 Task: Find a one-way flight from Brunswick to Evansville for 9 passengers in economy class on May 3rd, with a price limit of ₹500,000 and departure between 6:00 AM and 12:00 AM.
Action: Mouse moved to (328, 304)
Screenshot: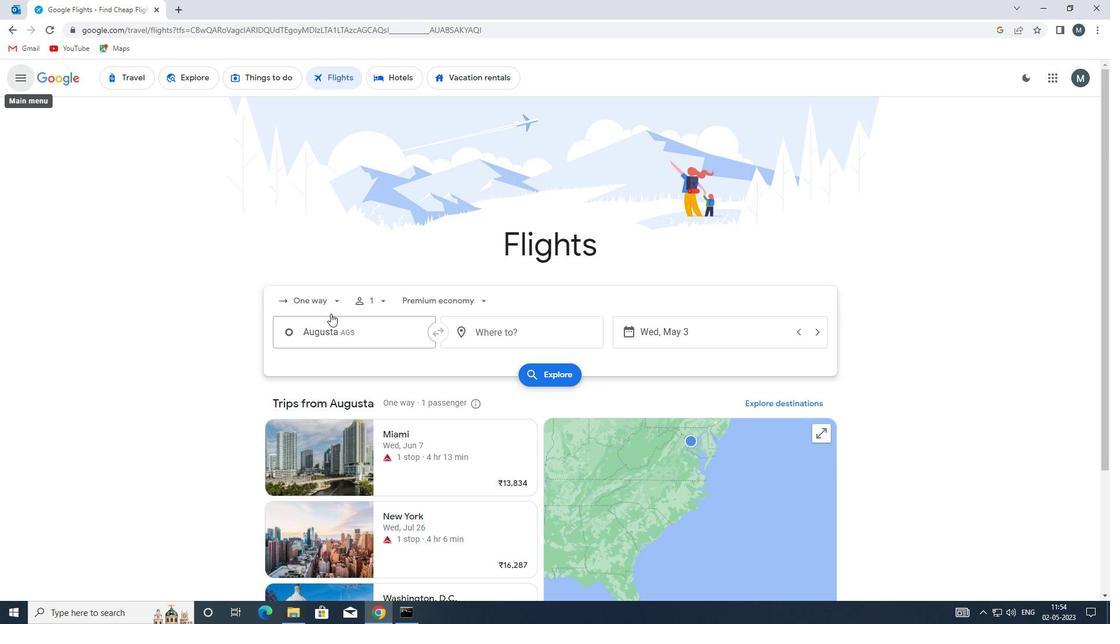 
Action: Mouse pressed left at (328, 304)
Screenshot: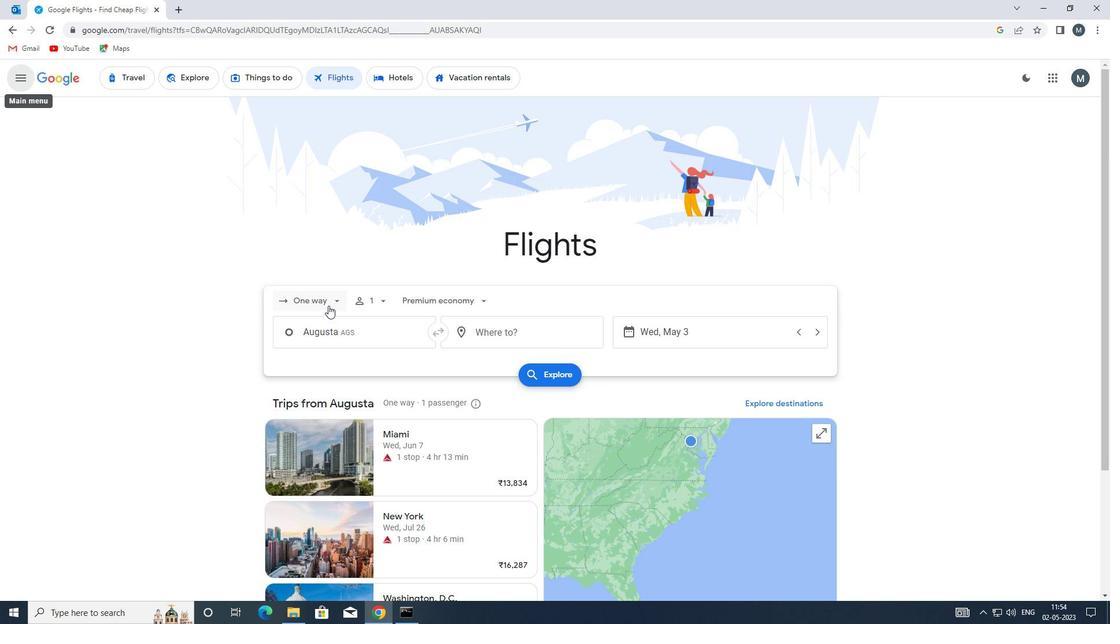 
Action: Mouse moved to (336, 357)
Screenshot: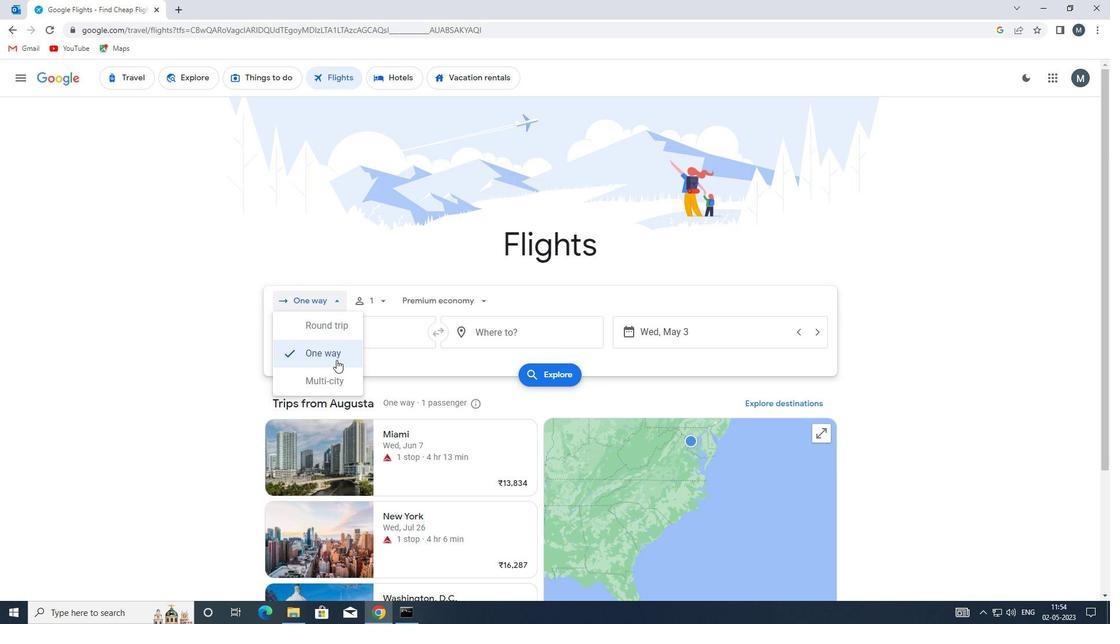 
Action: Mouse pressed left at (336, 357)
Screenshot: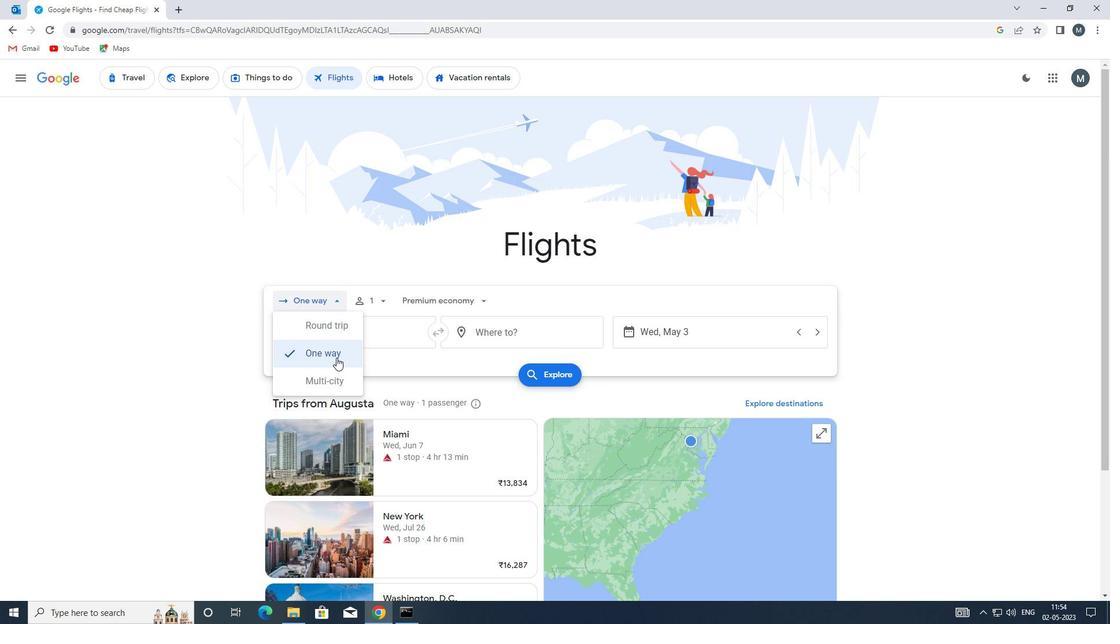 
Action: Mouse moved to (383, 303)
Screenshot: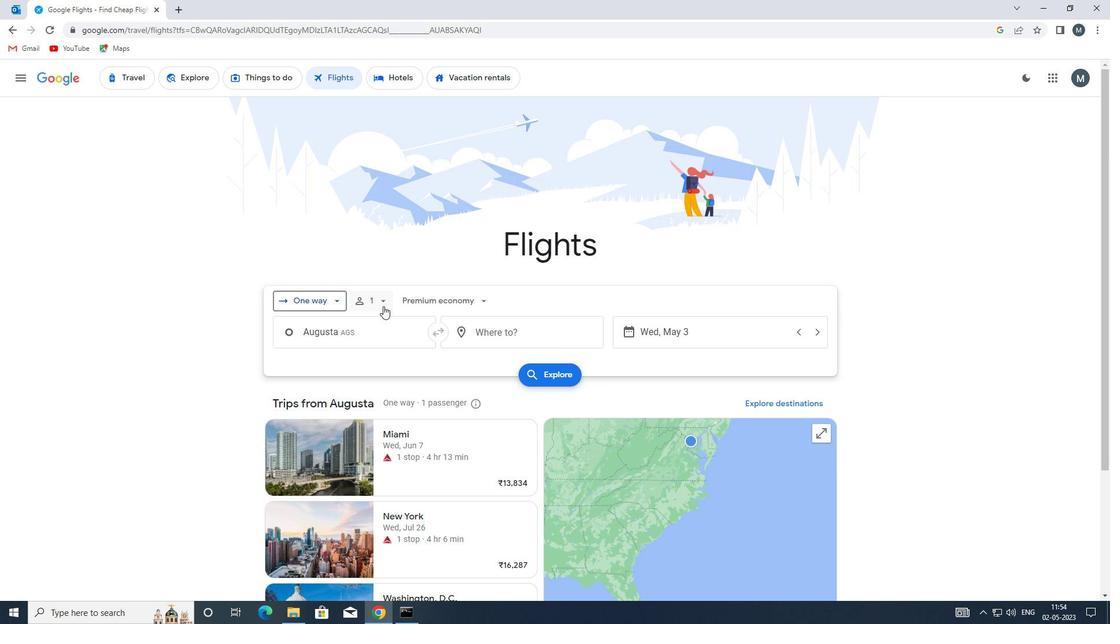 
Action: Mouse pressed left at (383, 303)
Screenshot: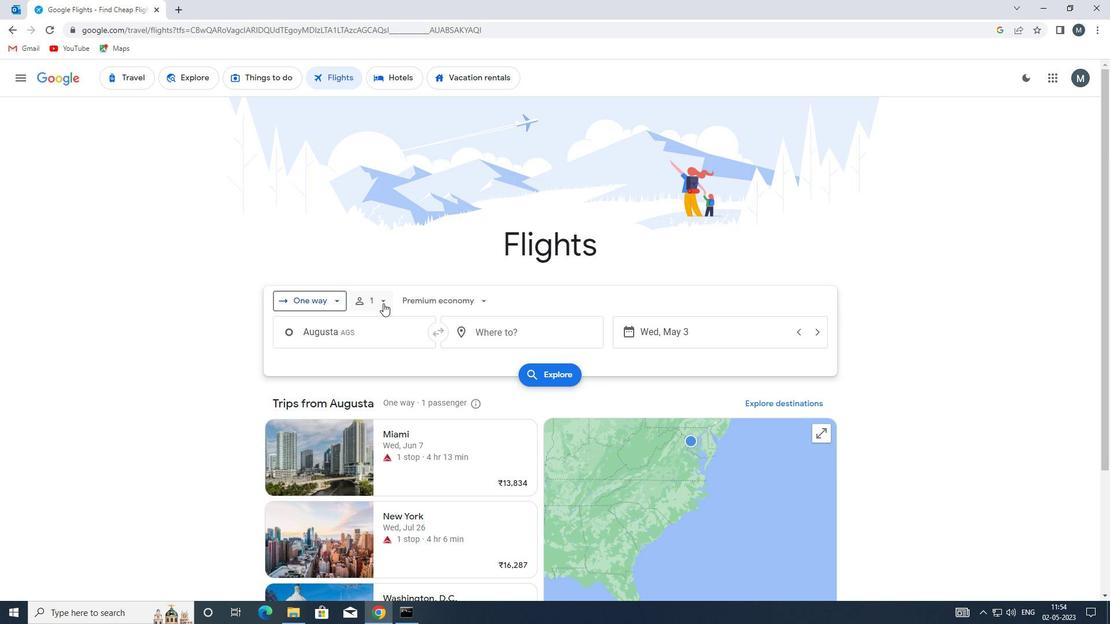 
Action: Mouse moved to (480, 331)
Screenshot: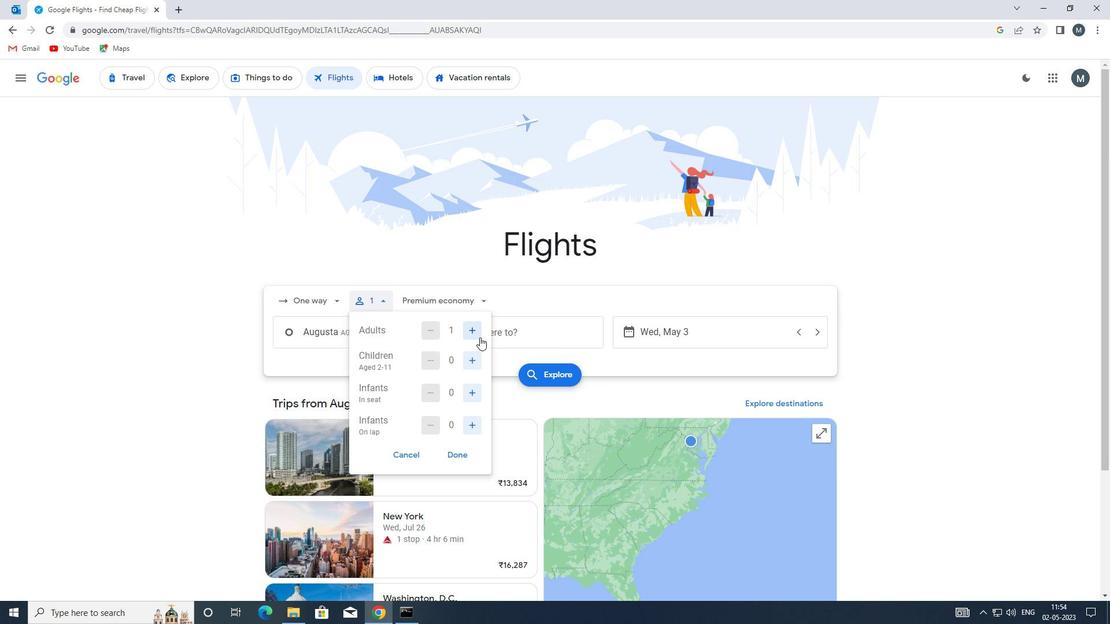 
Action: Mouse pressed left at (480, 331)
Screenshot: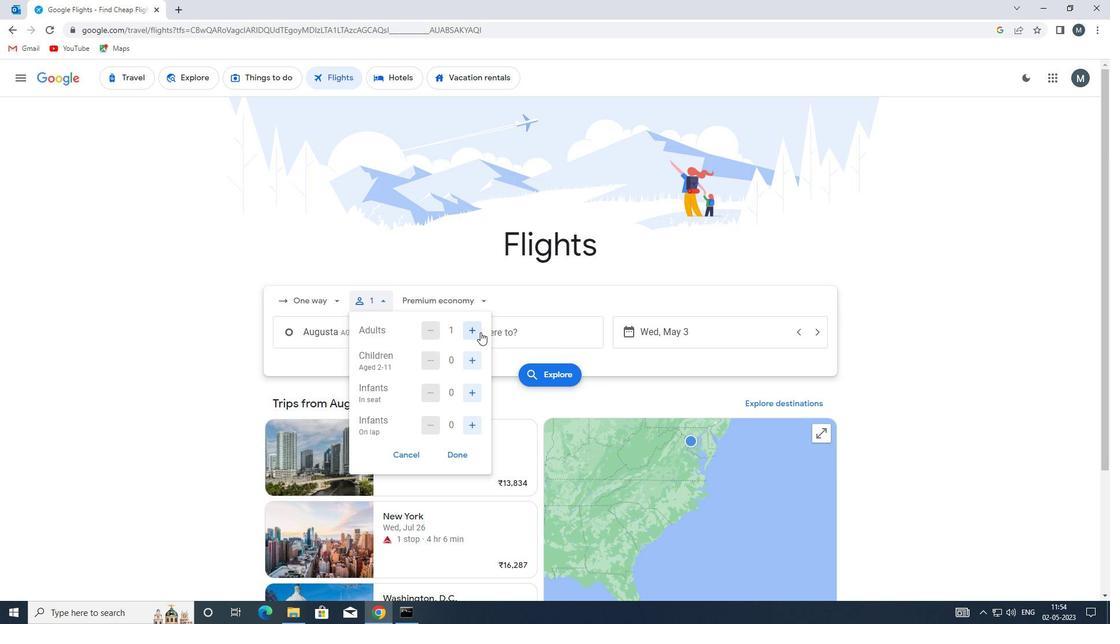 
Action: Mouse pressed left at (480, 331)
Screenshot: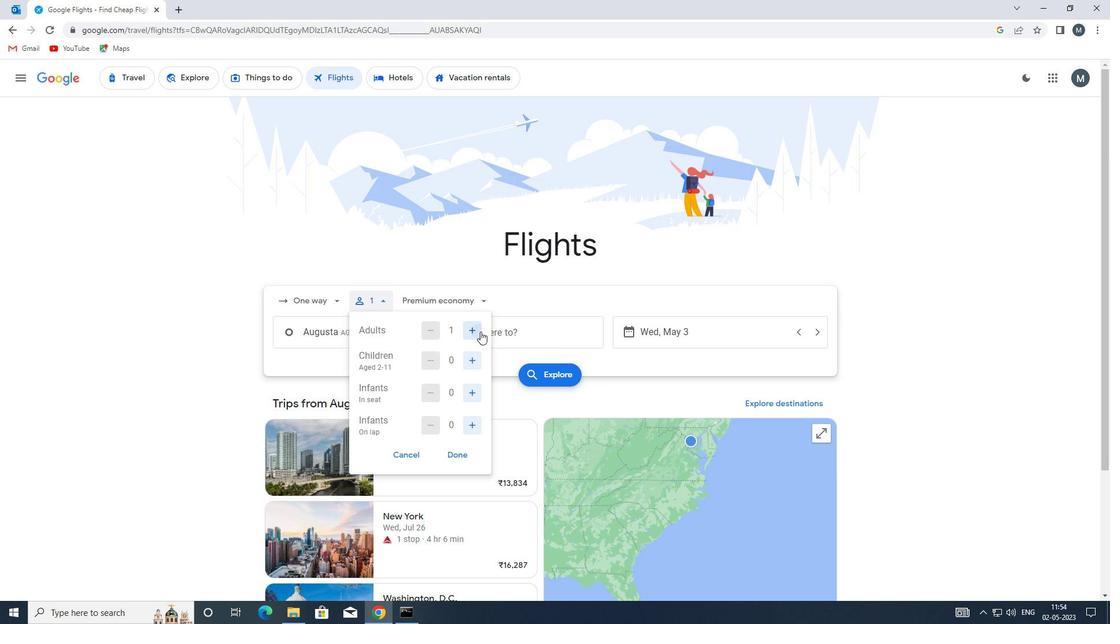 
Action: Mouse pressed left at (480, 331)
Screenshot: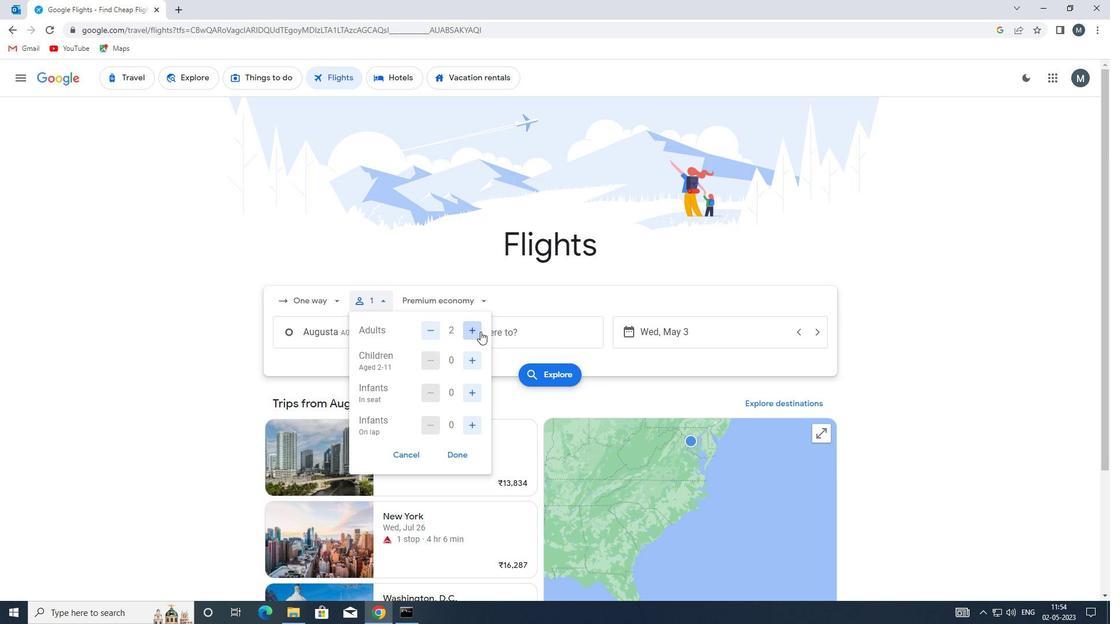 
Action: Mouse moved to (476, 359)
Screenshot: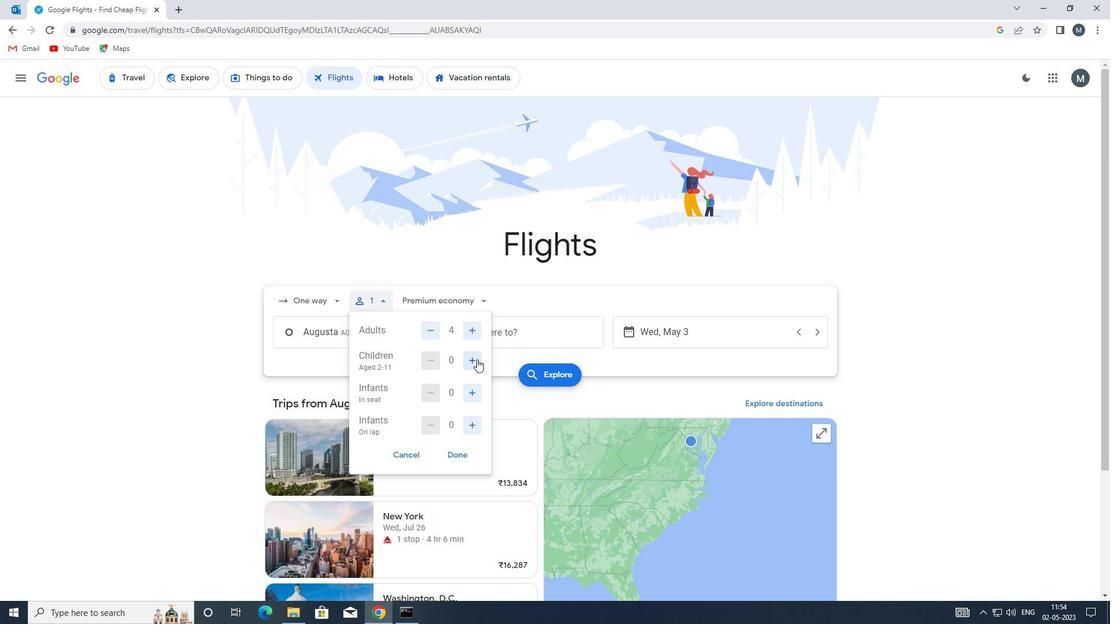 
Action: Mouse pressed left at (476, 359)
Screenshot: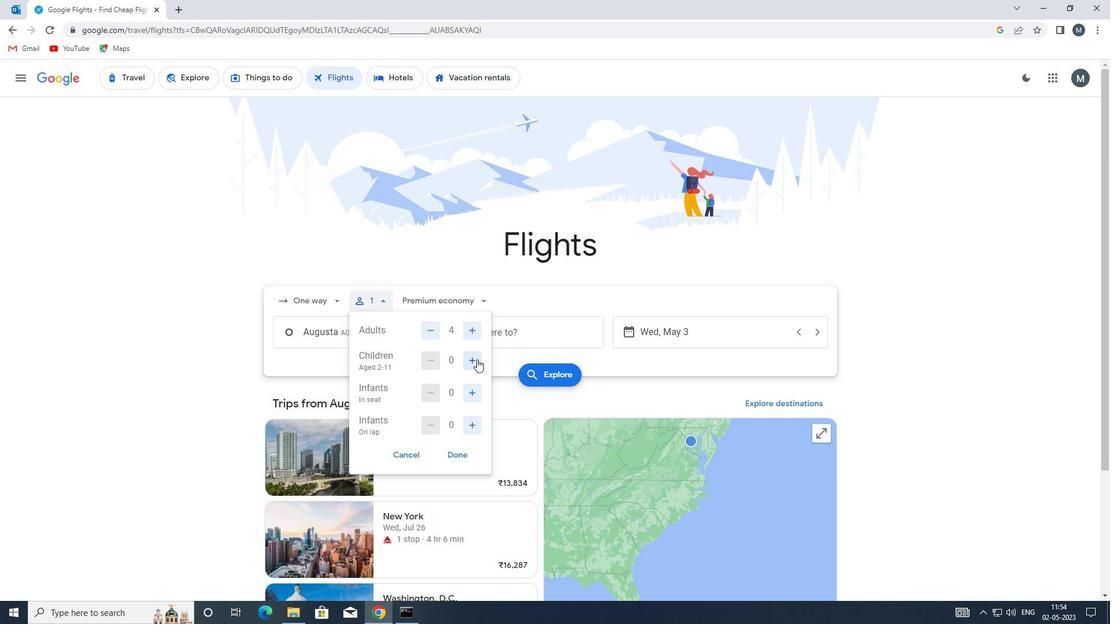 
Action: Mouse pressed left at (476, 359)
Screenshot: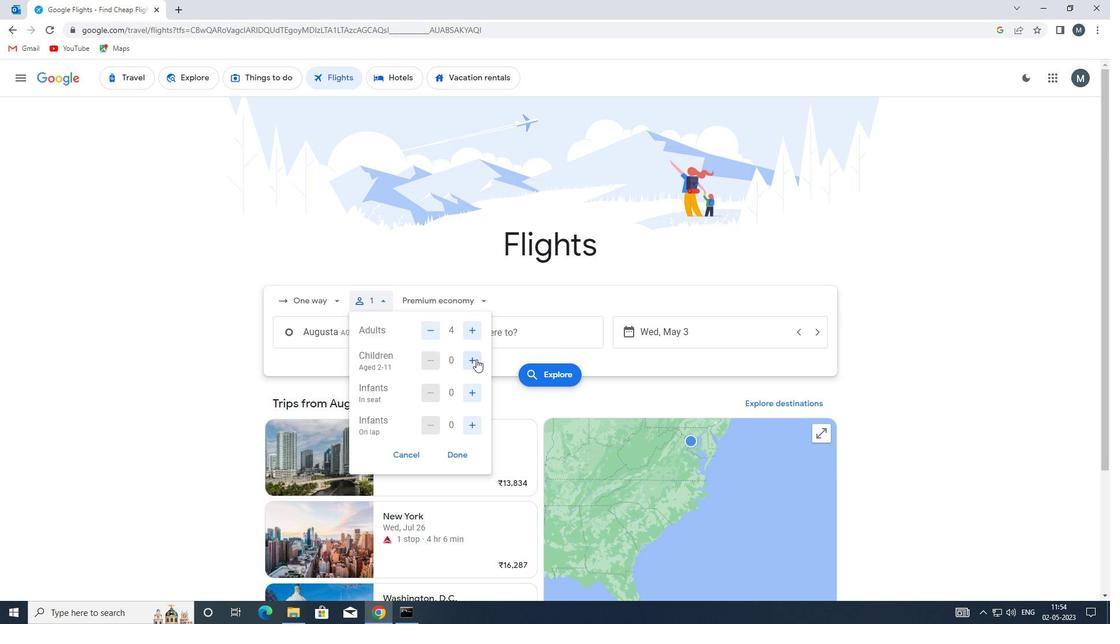 
Action: Mouse moved to (469, 392)
Screenshot: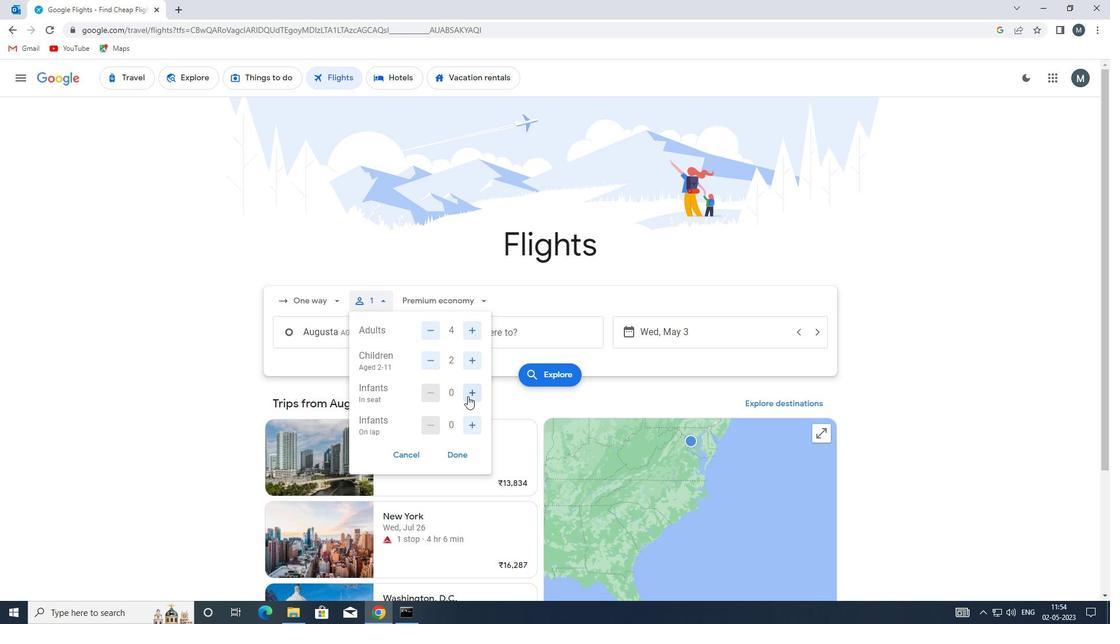 
Action: Mouse pressed left at (469, 392)
Screenshot: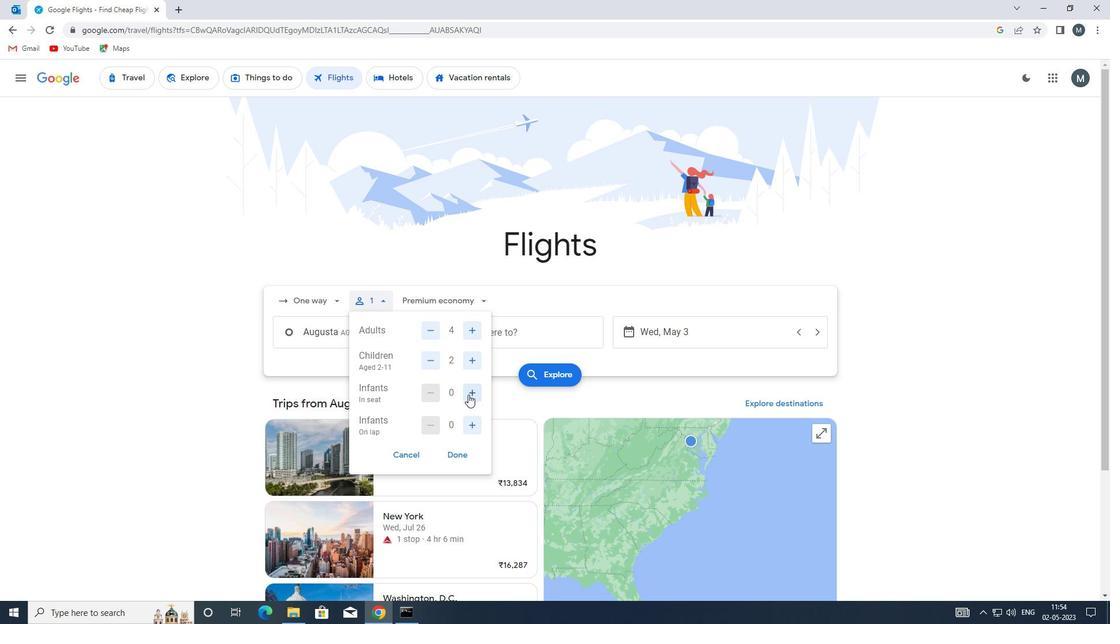 
Action: Mouse moved to (469, 392)
Screenshot: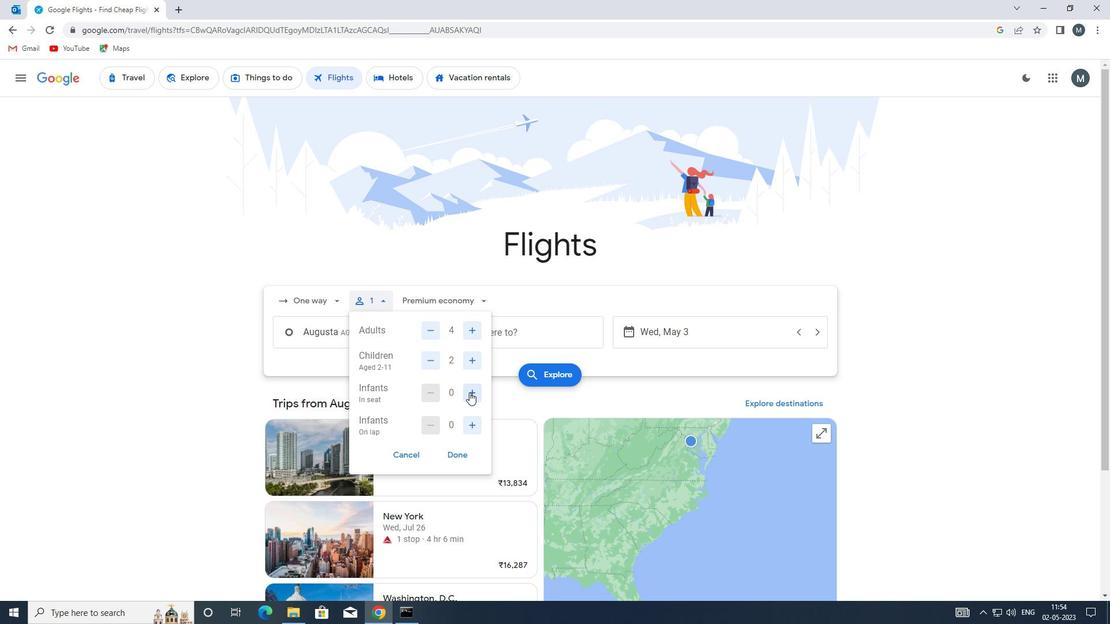 
Action: Mouse pressed left at (469, 392)
Screenshot: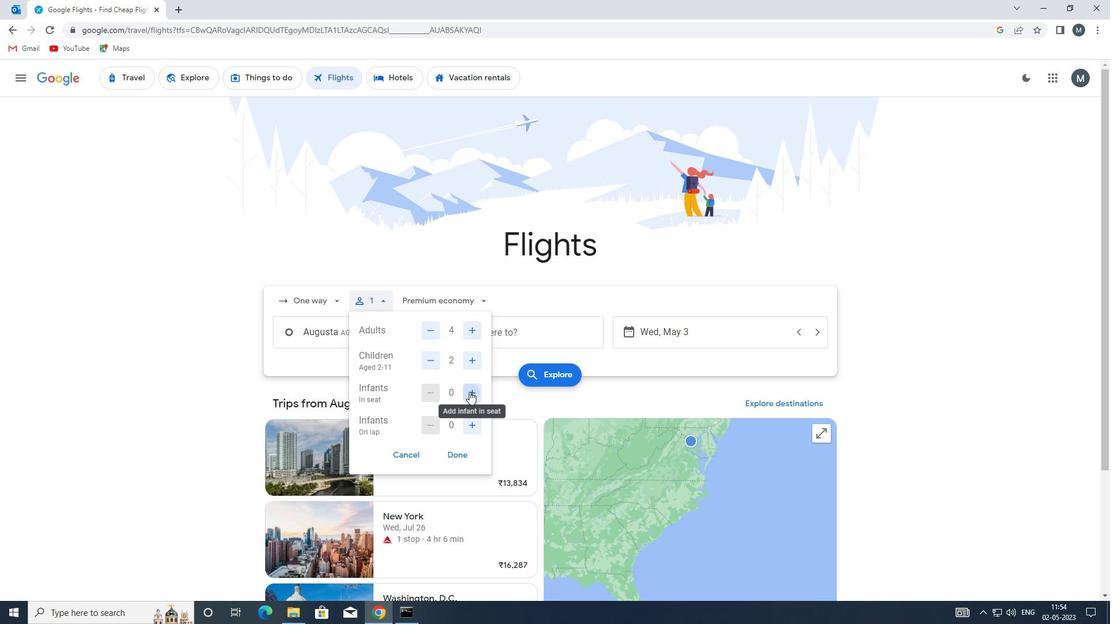 
Action: Mouse moved to (467, 423)
Screenshot: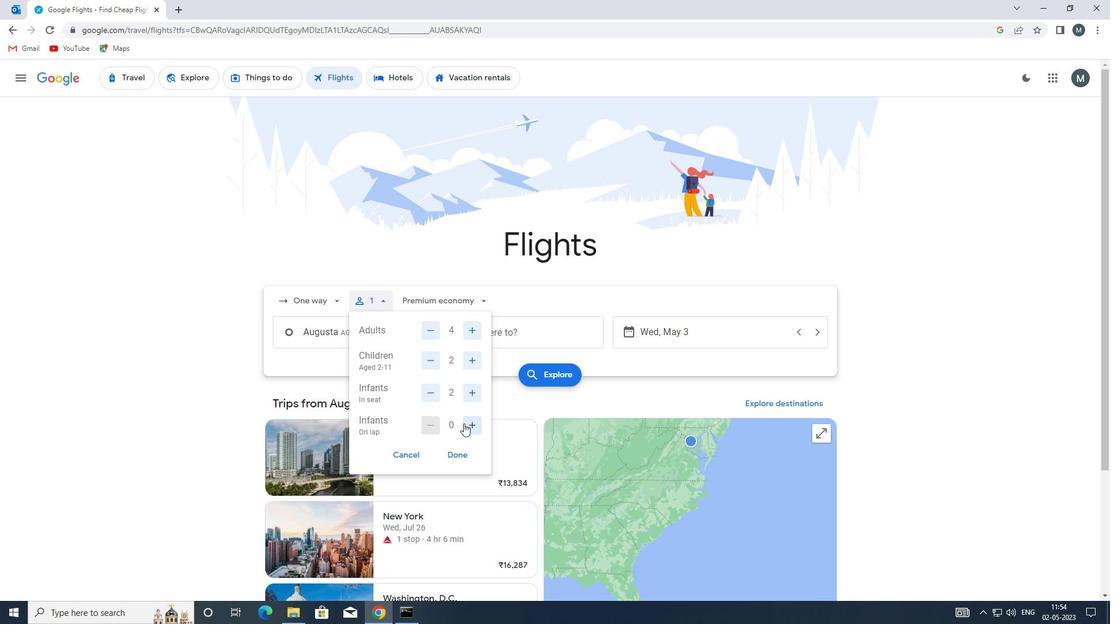 
Action: Mouse pressed left at (467, 423)
Screenshot: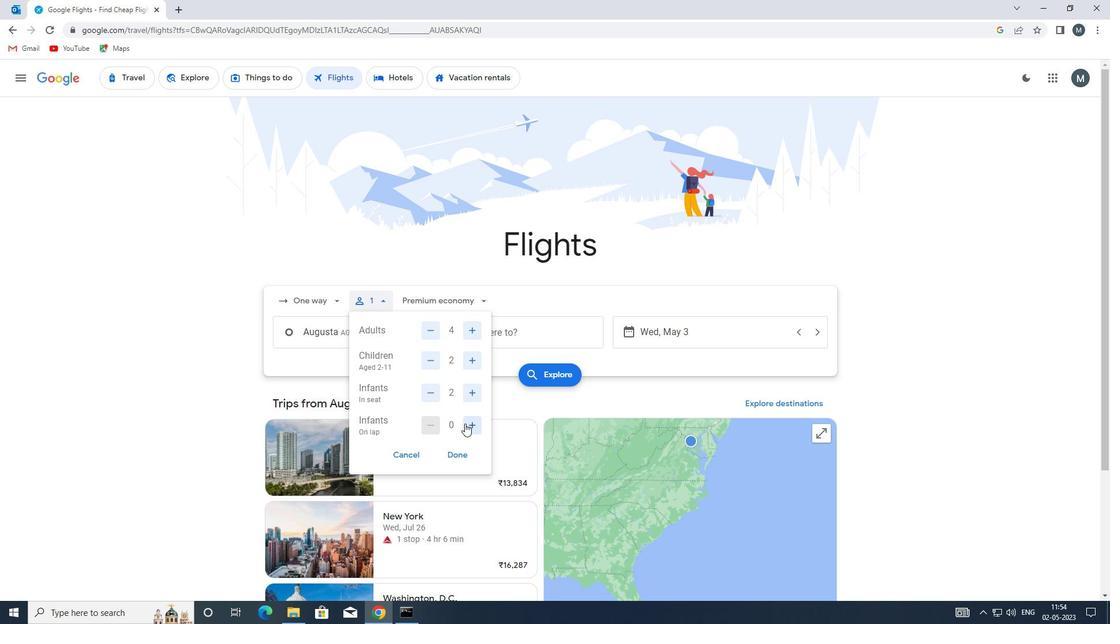 
Action: Mouse moved to (467, 450)
Screenshot: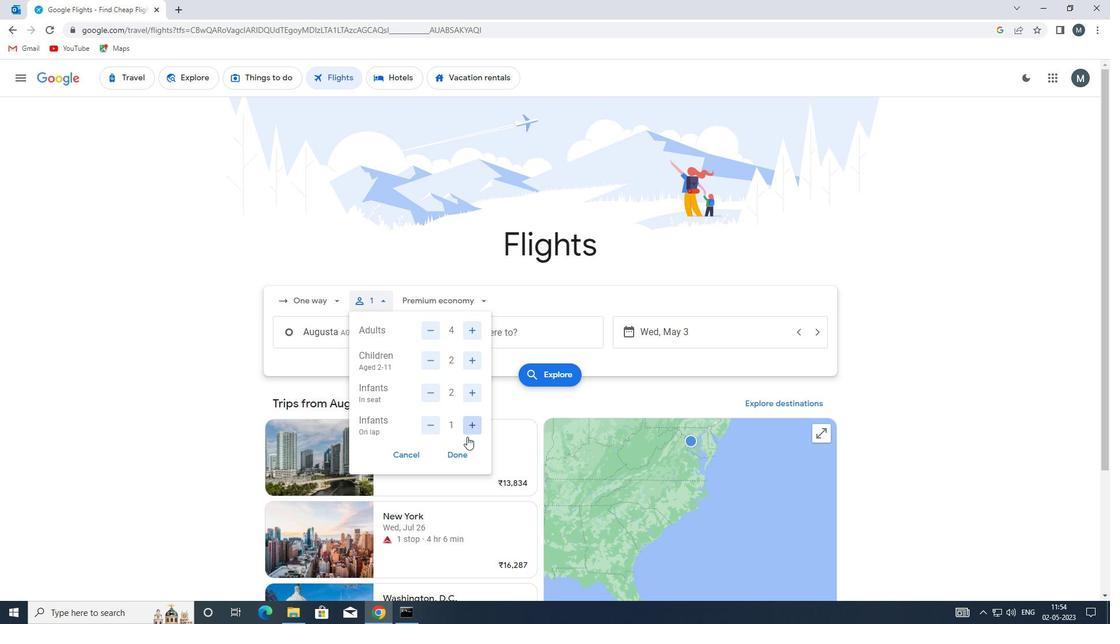 
Action: Mouse pressed left at (467, 450)
Screenshot: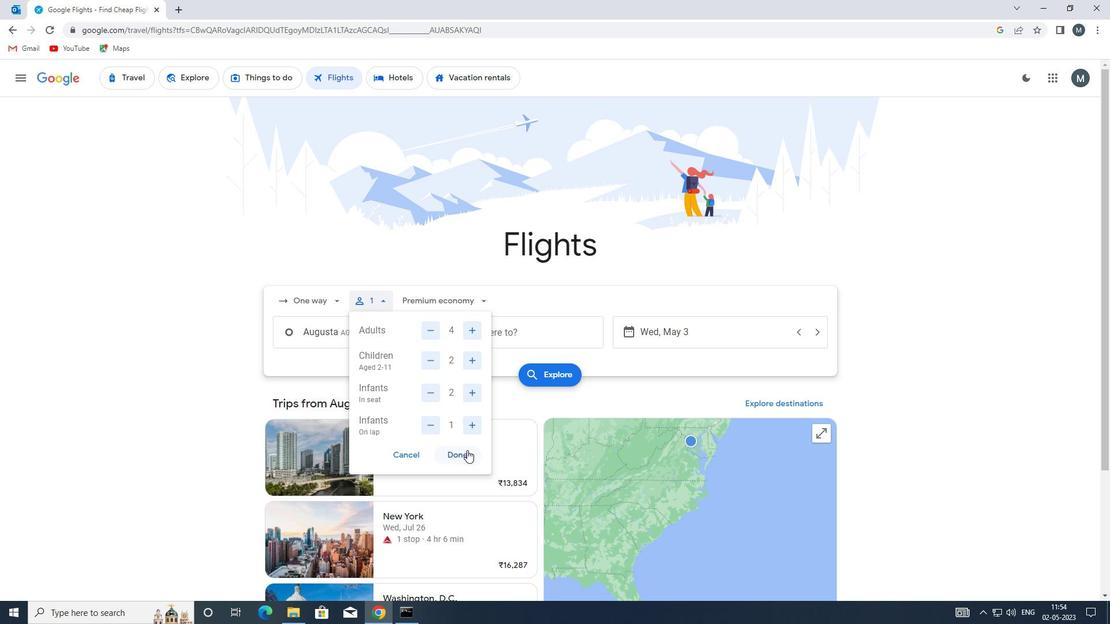 
Action: Mouse moved to (457, 300)
Screenshot: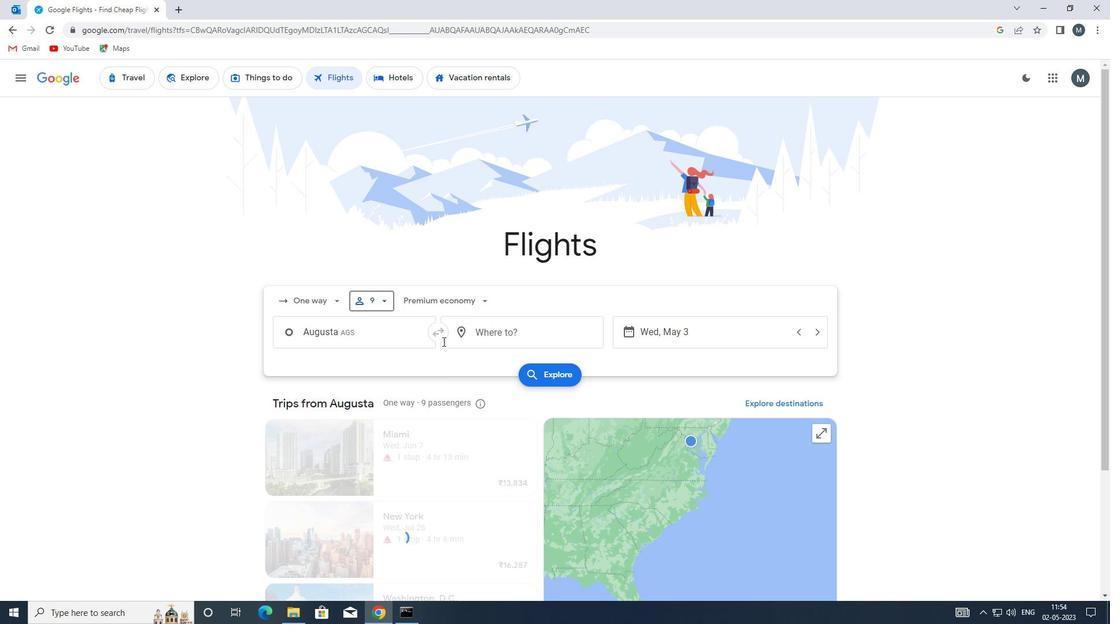 
Action: Mouse pressed left at (457, 300)
Screenshot: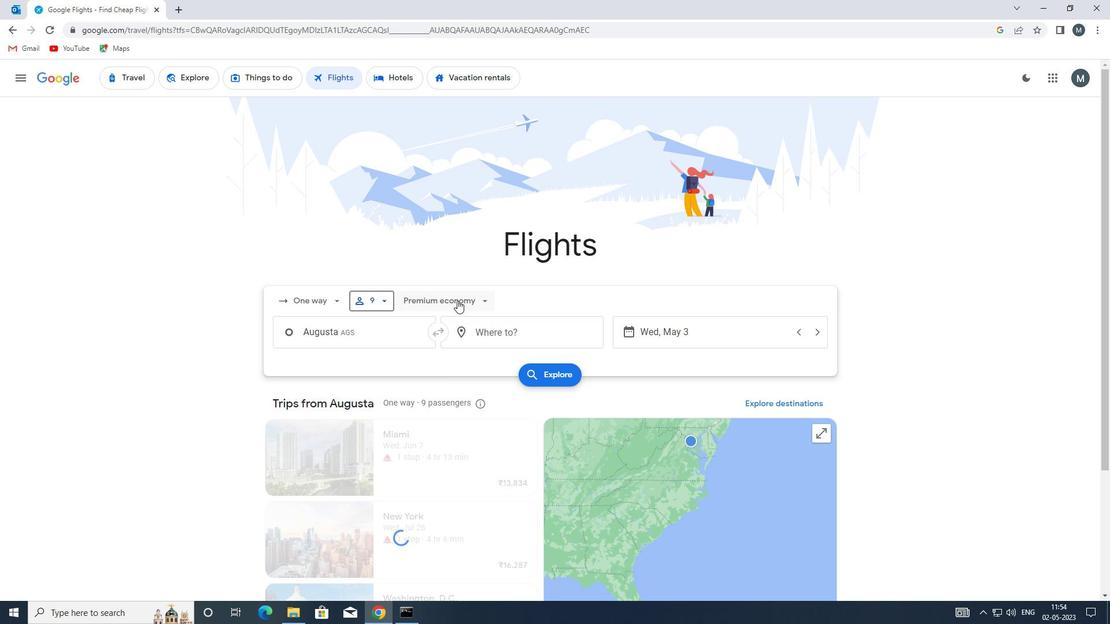 
Action: Mouse moved to (460, 325)
Screenshot: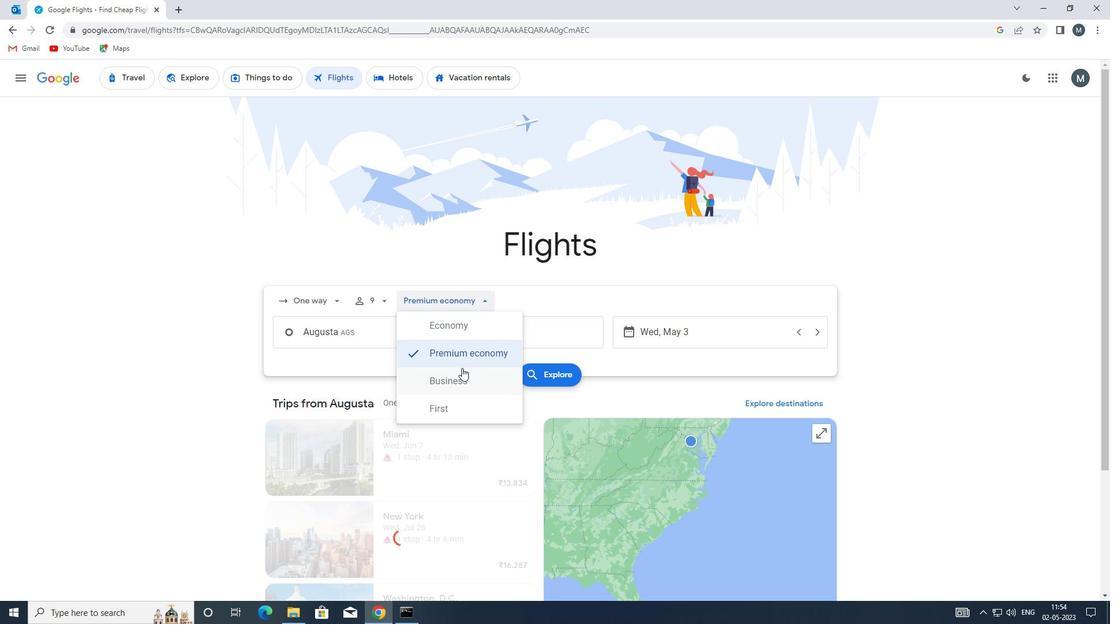
Action: Mouse pressed left at (460, 325)
Screenshot: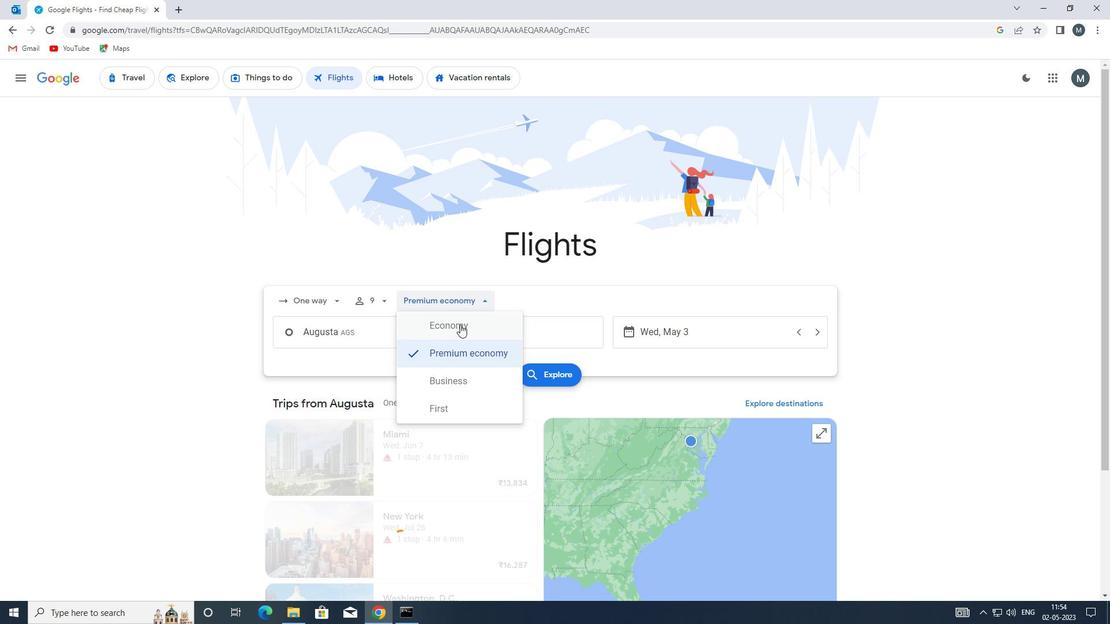 
Action: Mouse moved to (367, 338)
Screenshot: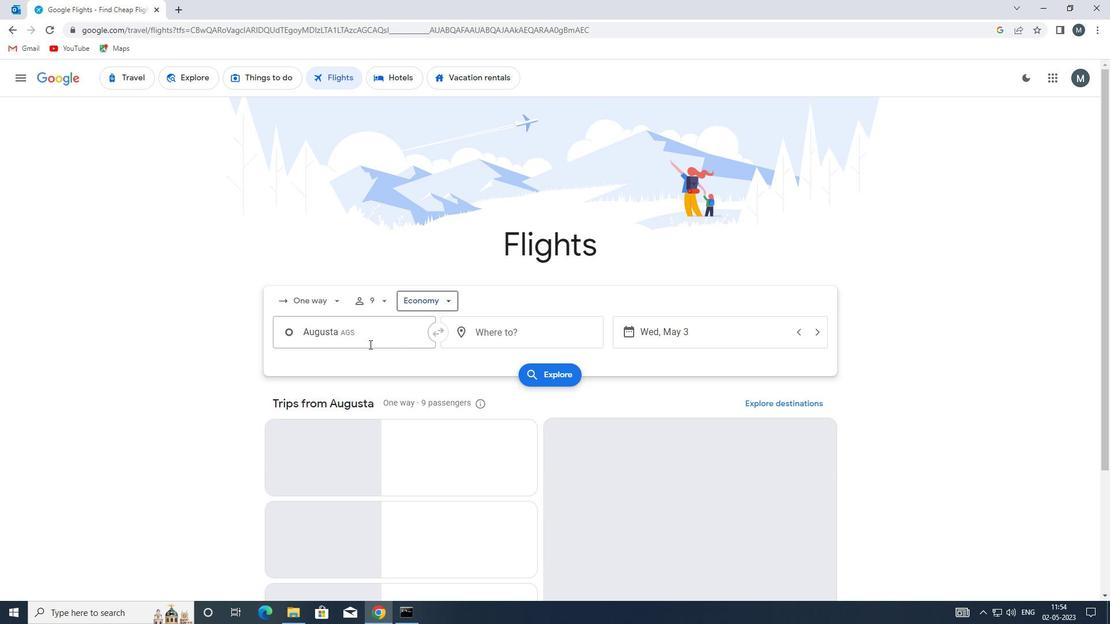 
Action: Mouse pressed left at (367, 338)
Screenshot: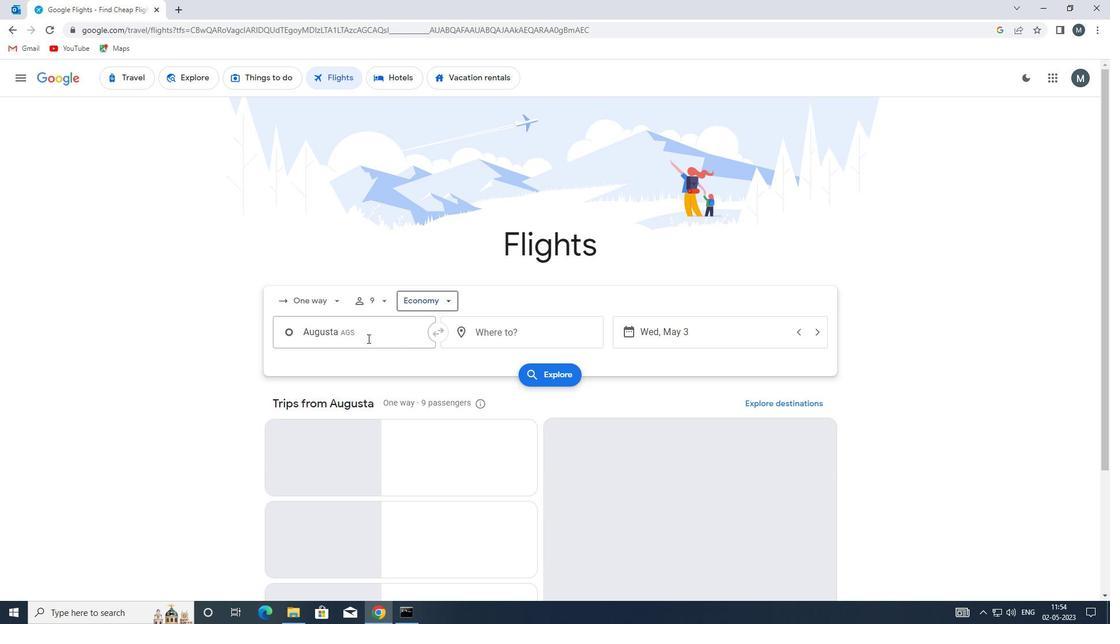 
Action: Key pressed bqk
Screenshot: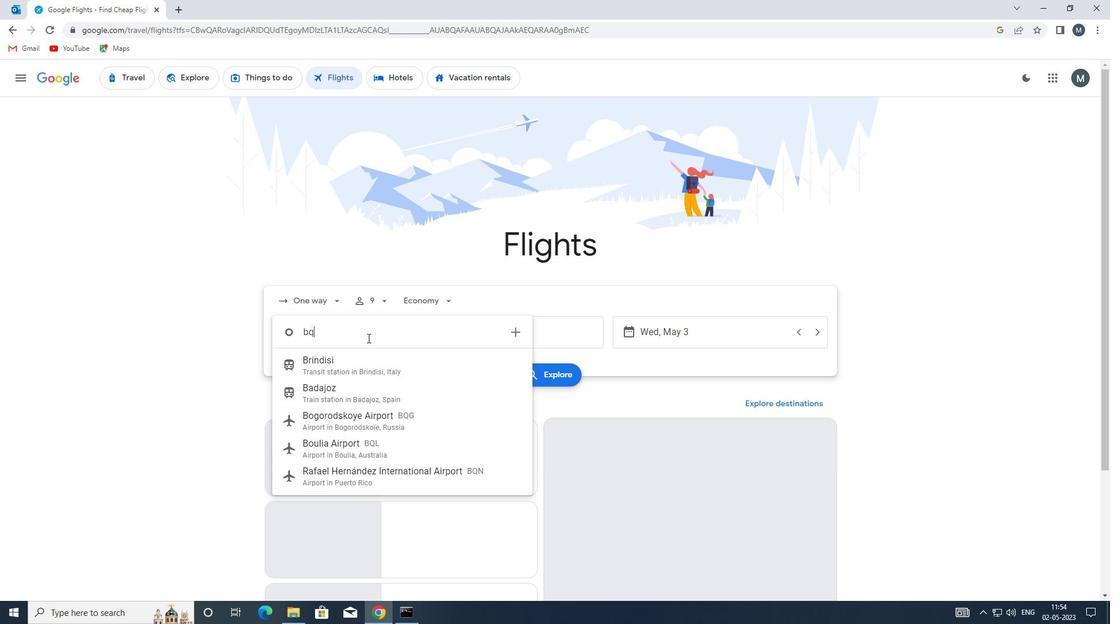 
Action: Mouse moved to (398, 371)
Screenshot: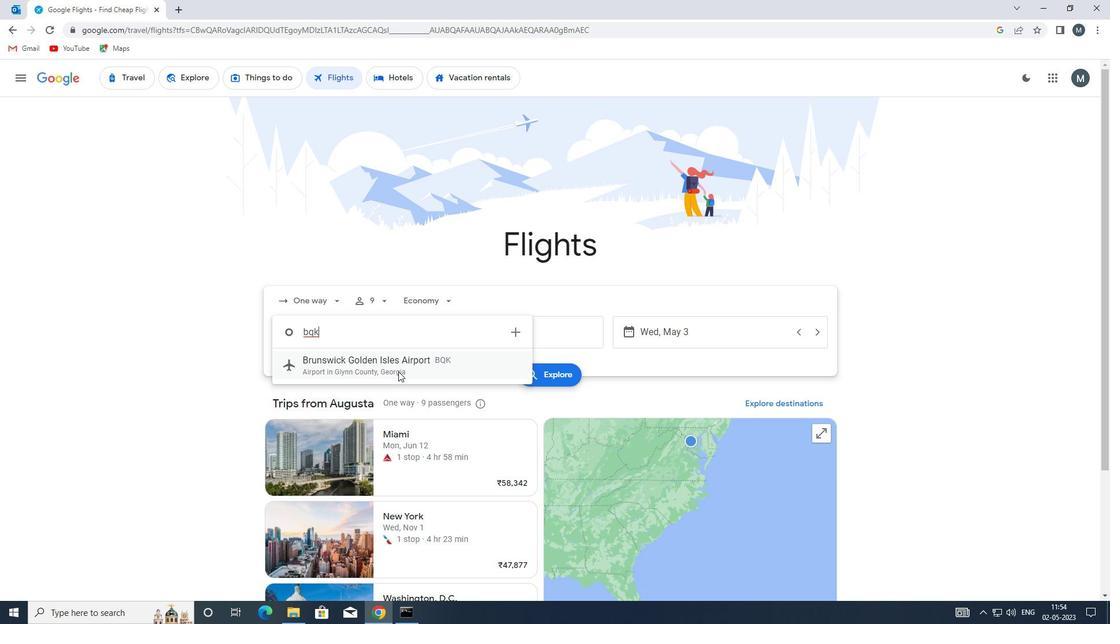 
Action: Mouse pressed left at (398, 371)
Screenshot: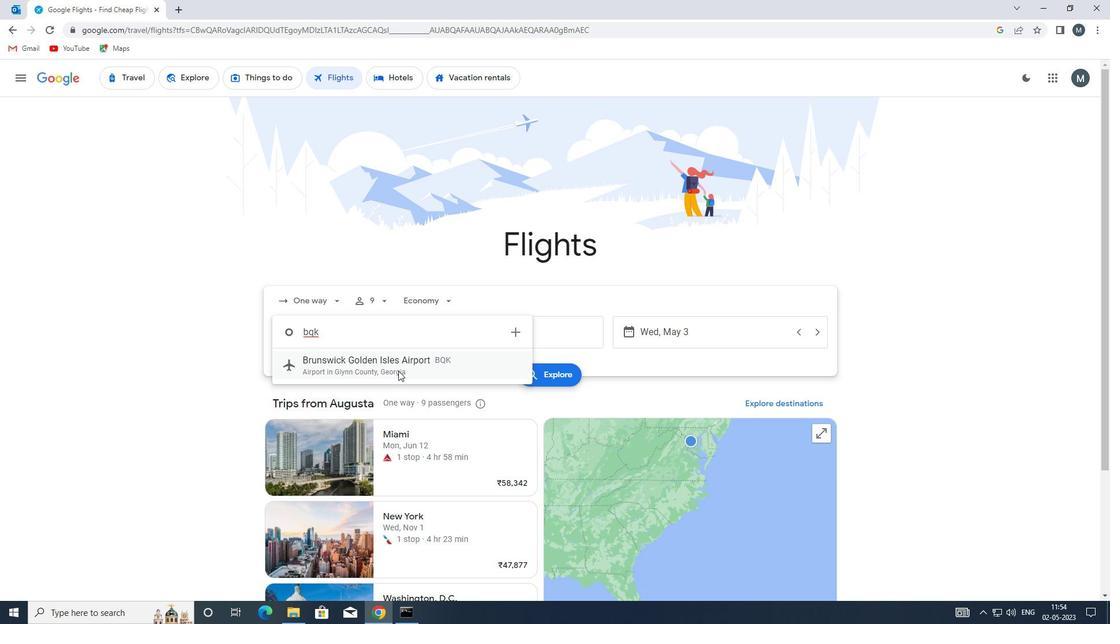 
Action: Mouse moved to (510, 330)
Screenshot: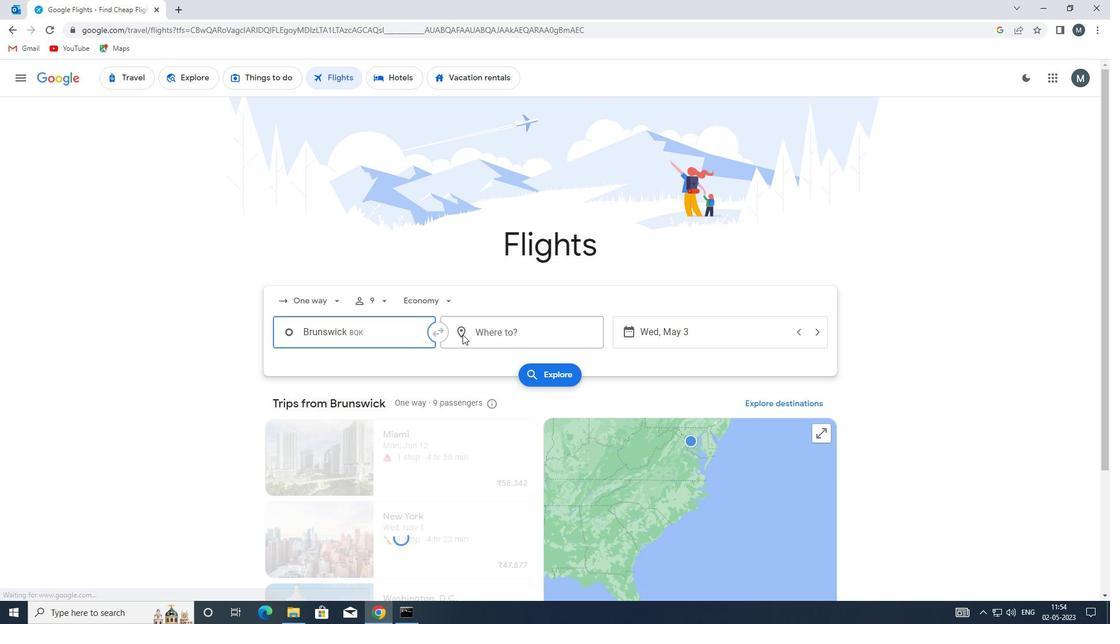 
Action: Mouse pressed left at (510, 330)
Screenshot: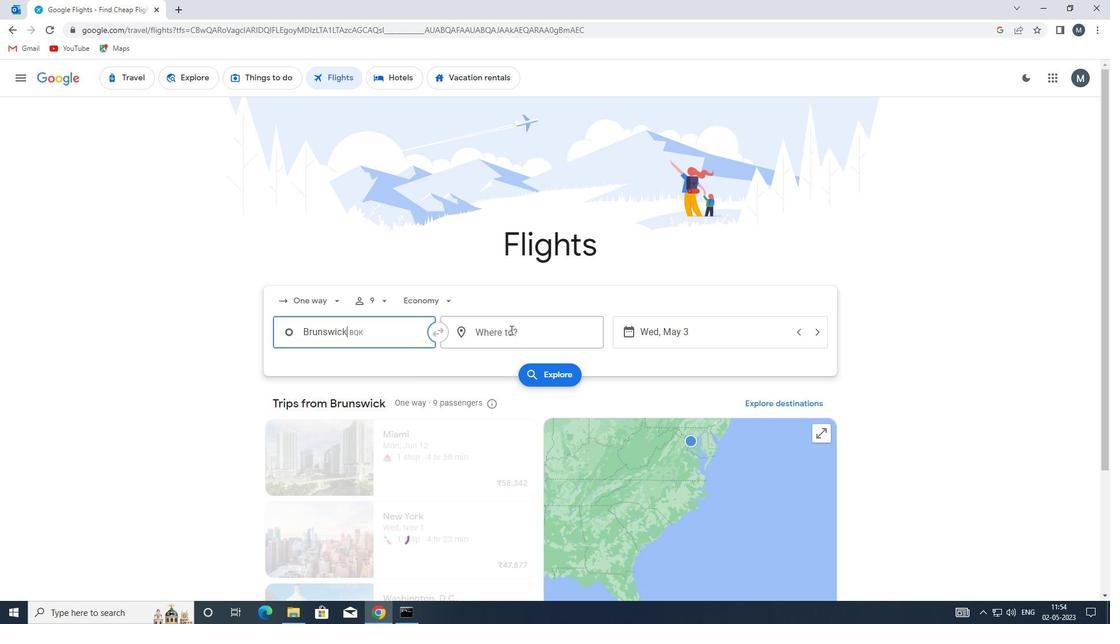 
Action: Key pressed evv
Screenshot: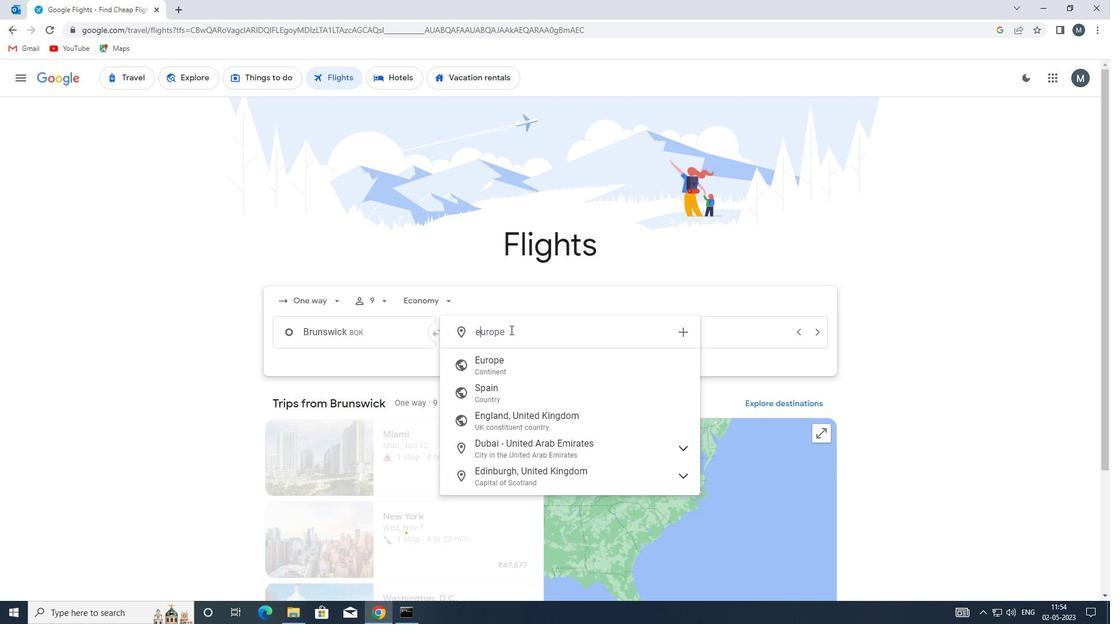 
Action: Mouse moved to (522, 368)
Screenshot: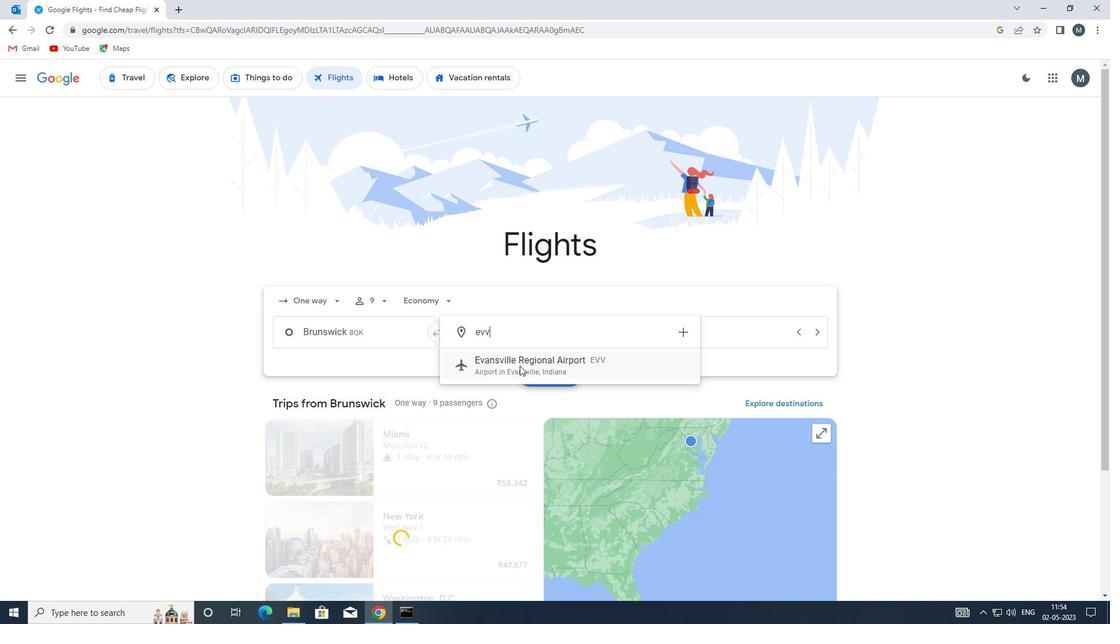 
Action: Mouse pressed left at (522, 368)
Screenshot: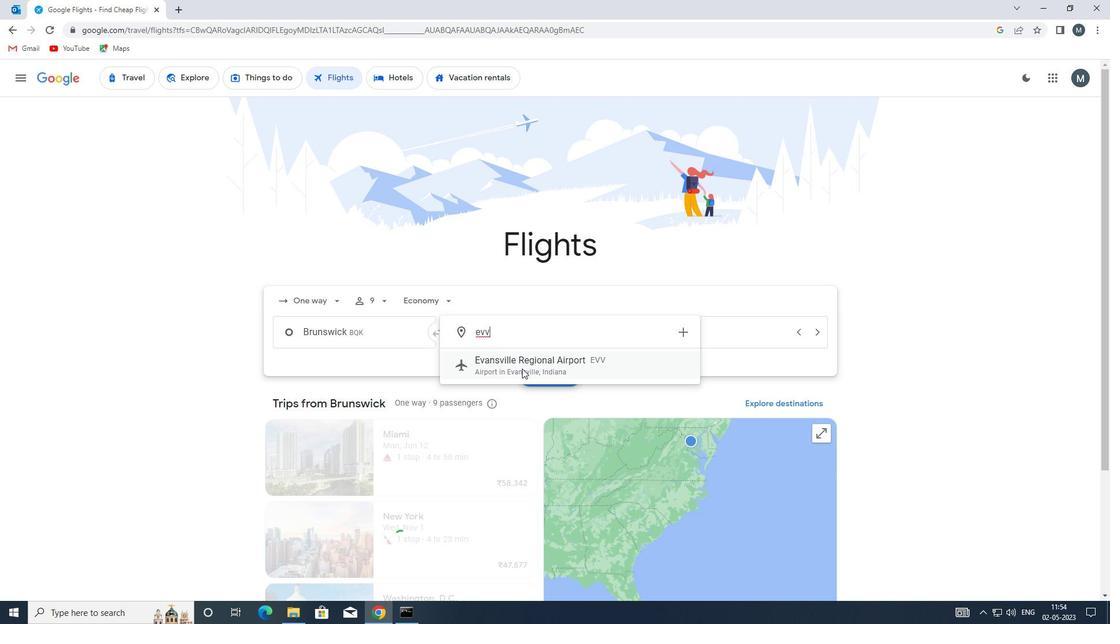 
Action: Mouse moved to (655, 338)
Screenshot: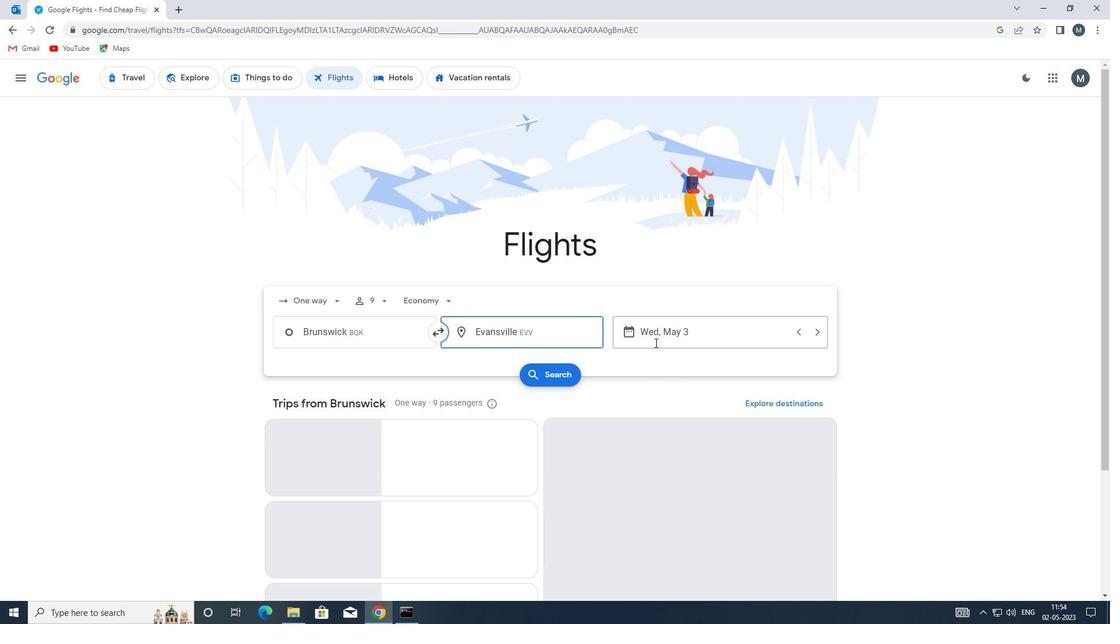 
Action: Mouse pressed left at (655, 338)
Screenshot: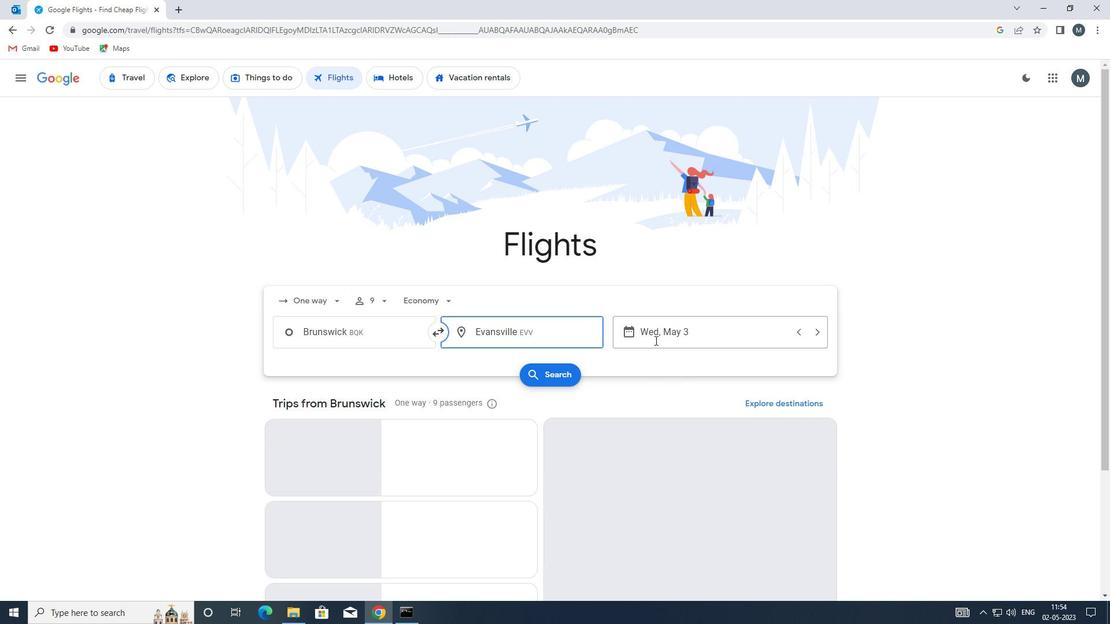 
Action: Mouse moved to (499, 392)
Screenshot: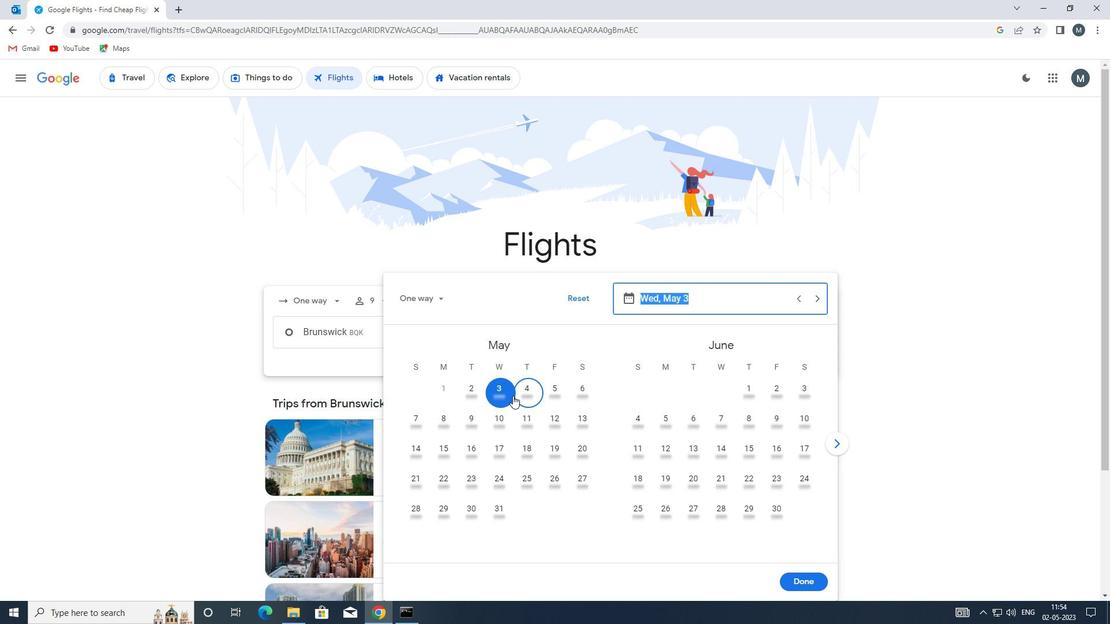 
Action: Mouse pressed left at (499, 392)
Screenshot: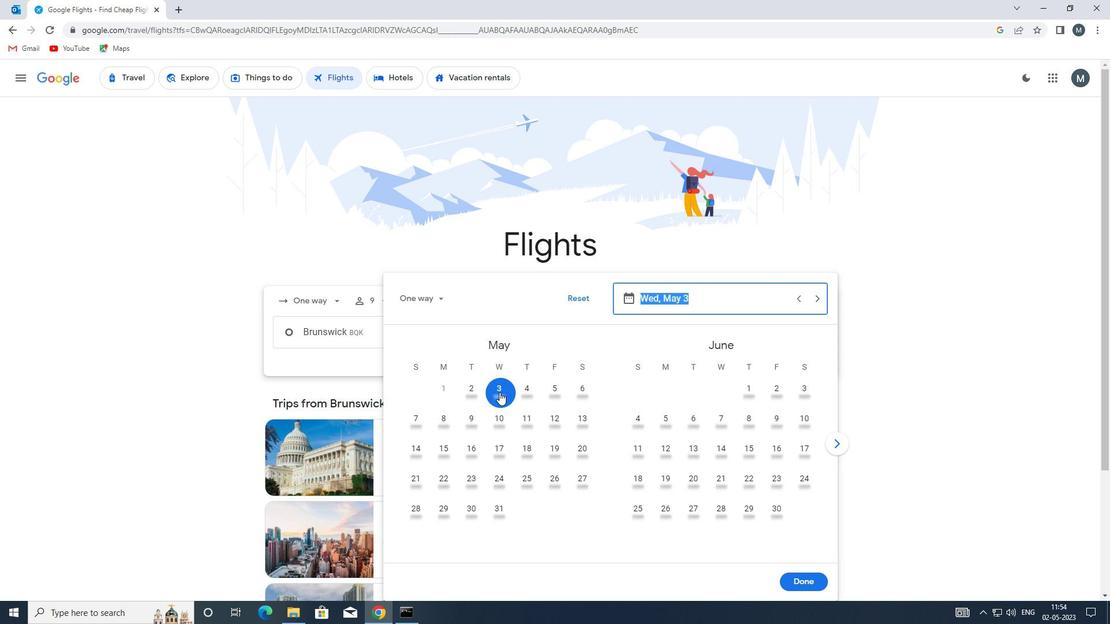 
Action: Mouse moved to (805, 583)
Screenshot: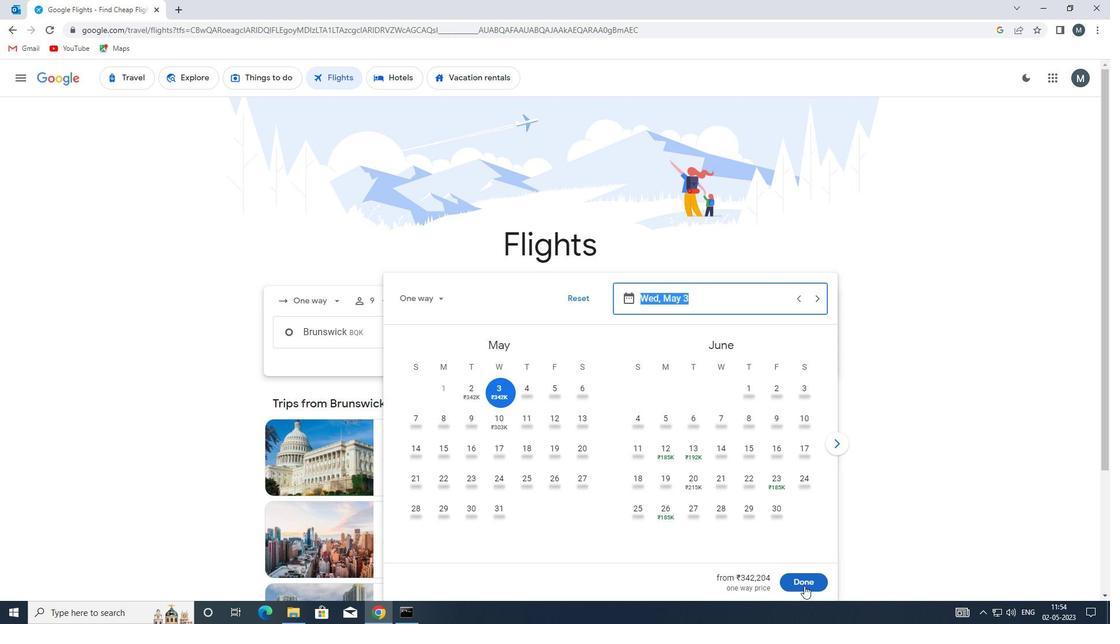 
Action: Mouse pressed left at (805, 583)
Screenshot: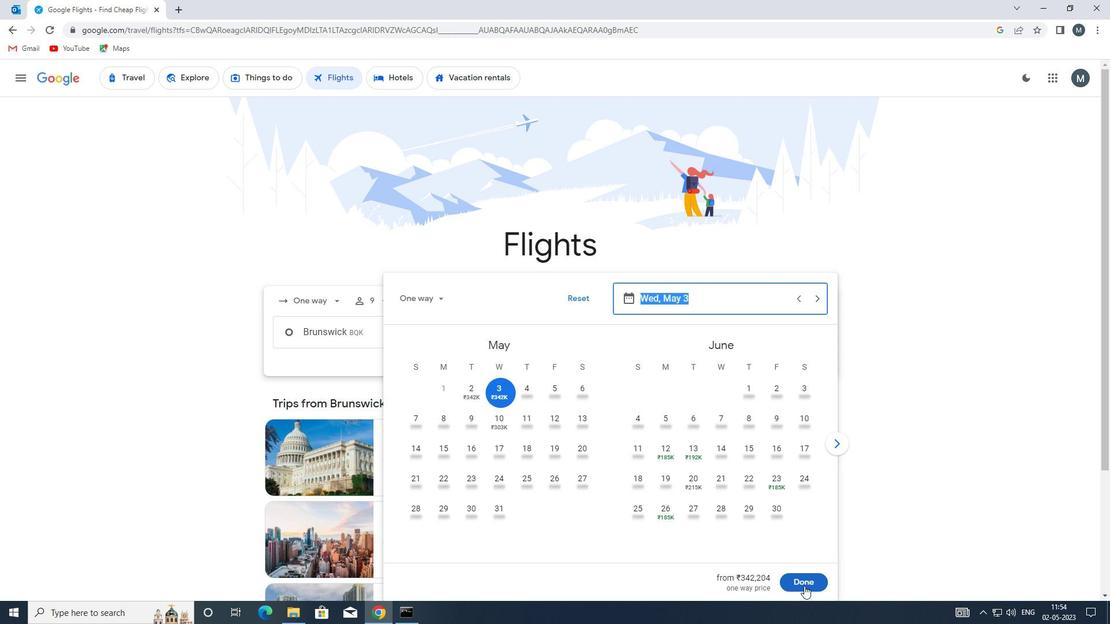 
Action: Mouse moved to (548, 371)
Screenshot: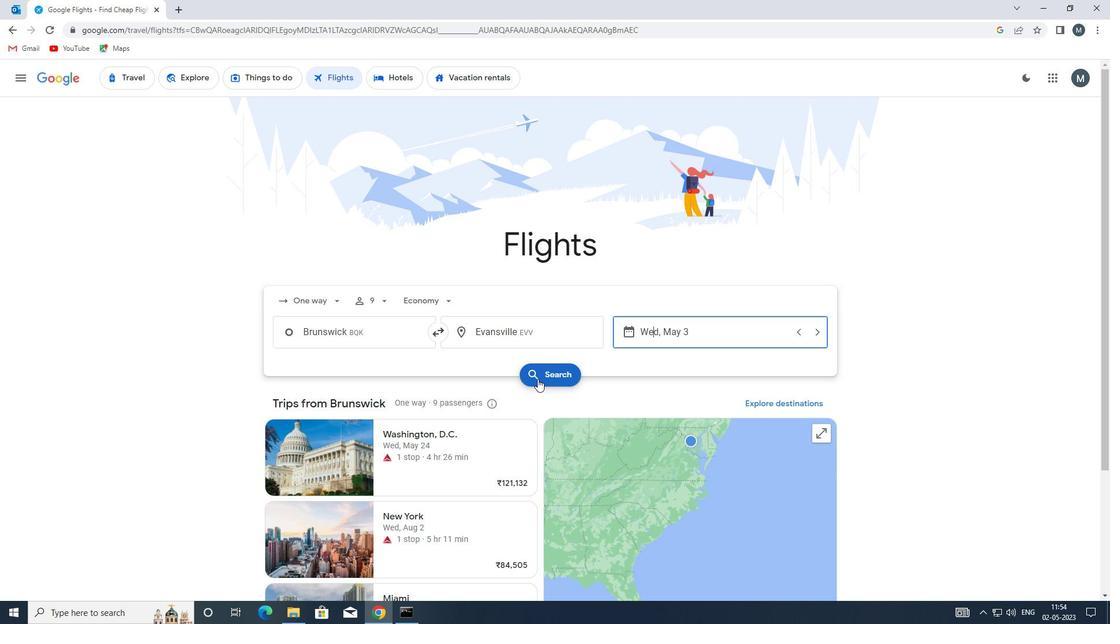 
Action: Mouse pressed left at (548, 371)
Screenshot: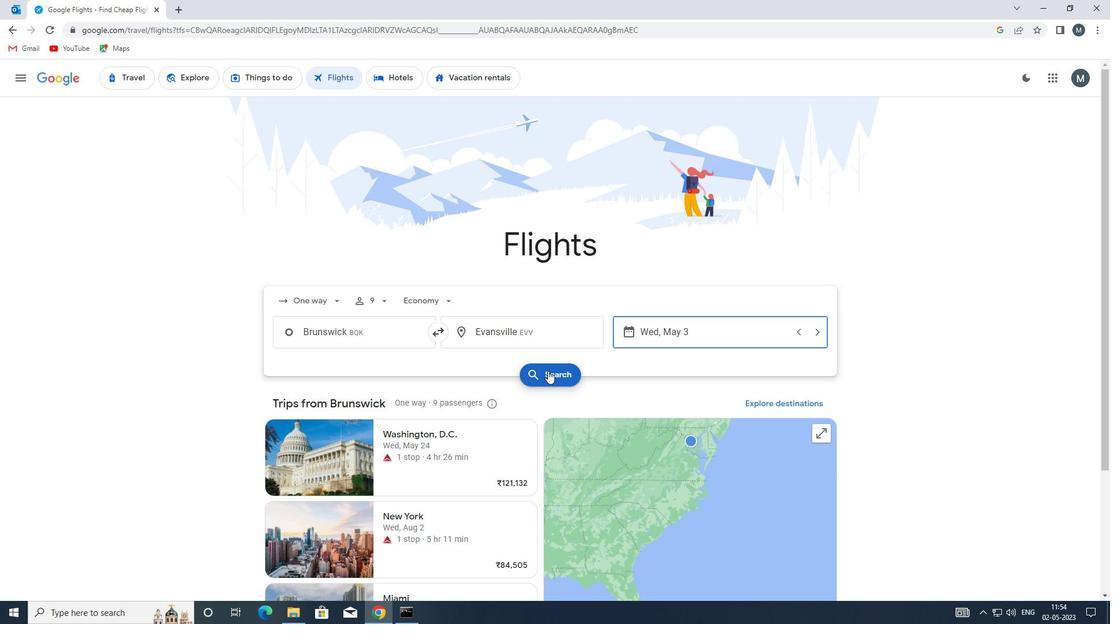 
Action: Mouse moved to (298, 186)
Screenshot: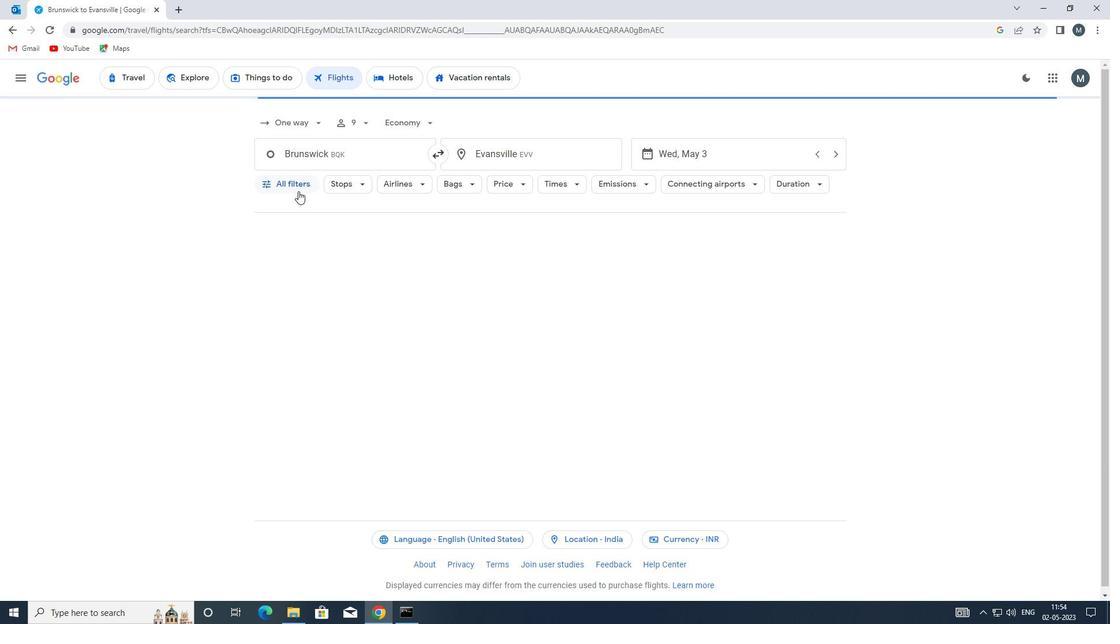 
Action: Mouse pressed left at (298, 186)
Screenshot: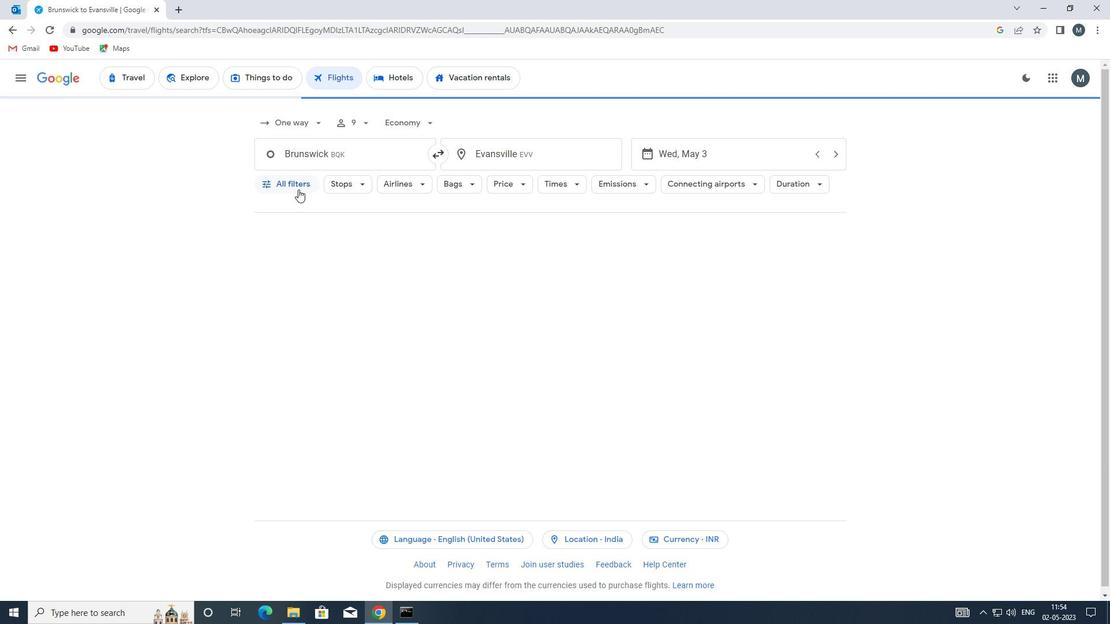 
Action: Mouse moved to (341, 244)
Screenshot: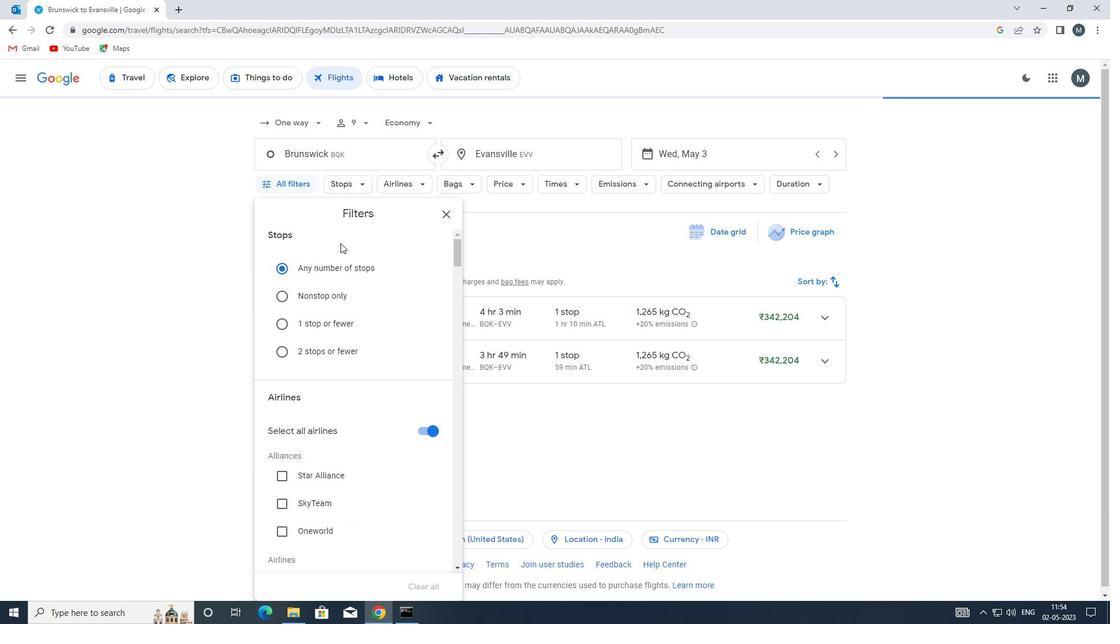 
Action: Mouse scrolled (341, 243) with delta (0, 0)
Screenshot: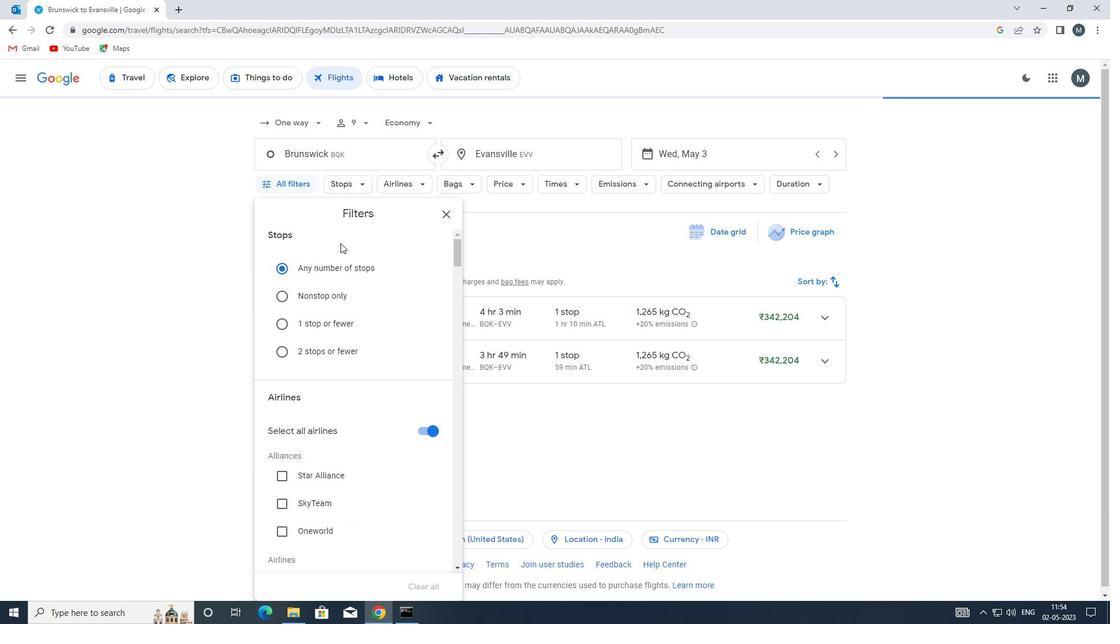 
Action: Mouse moved to (342, 250)
Screenshot: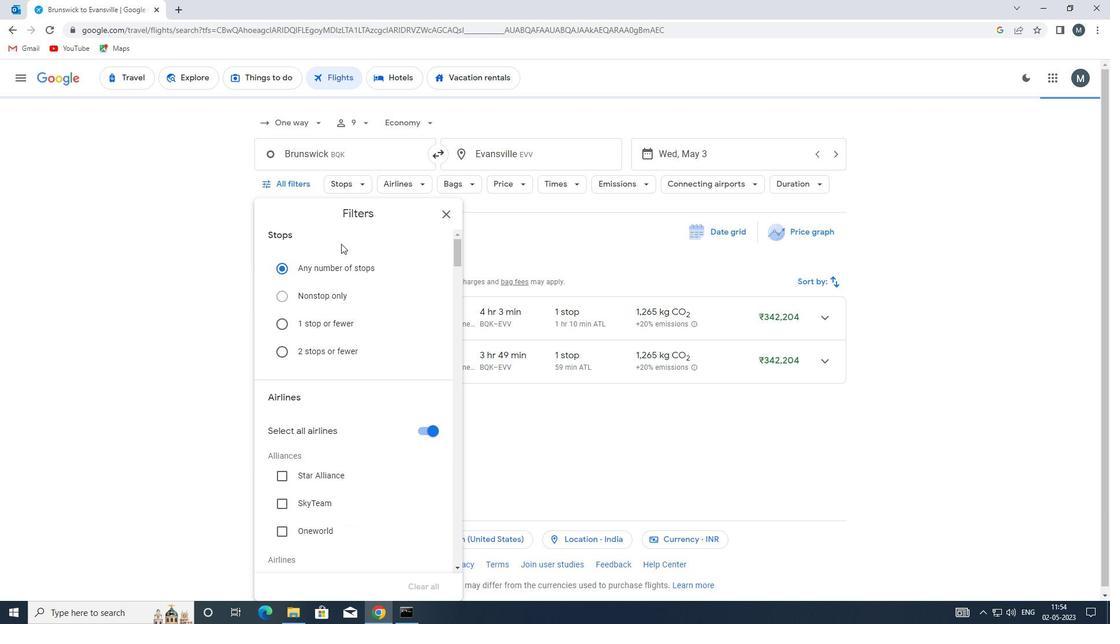 
Action: Mouse scrolled (342, 249) with delta (0, 0)
Screenshot: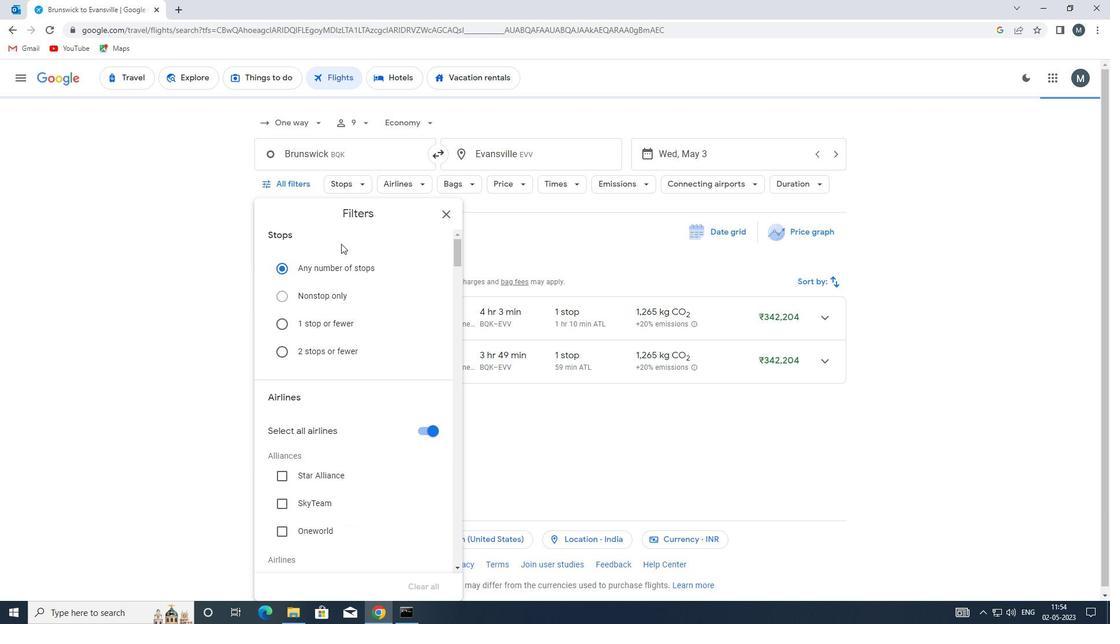 
Action: Mouse moved to (421, 316)
Screenshot: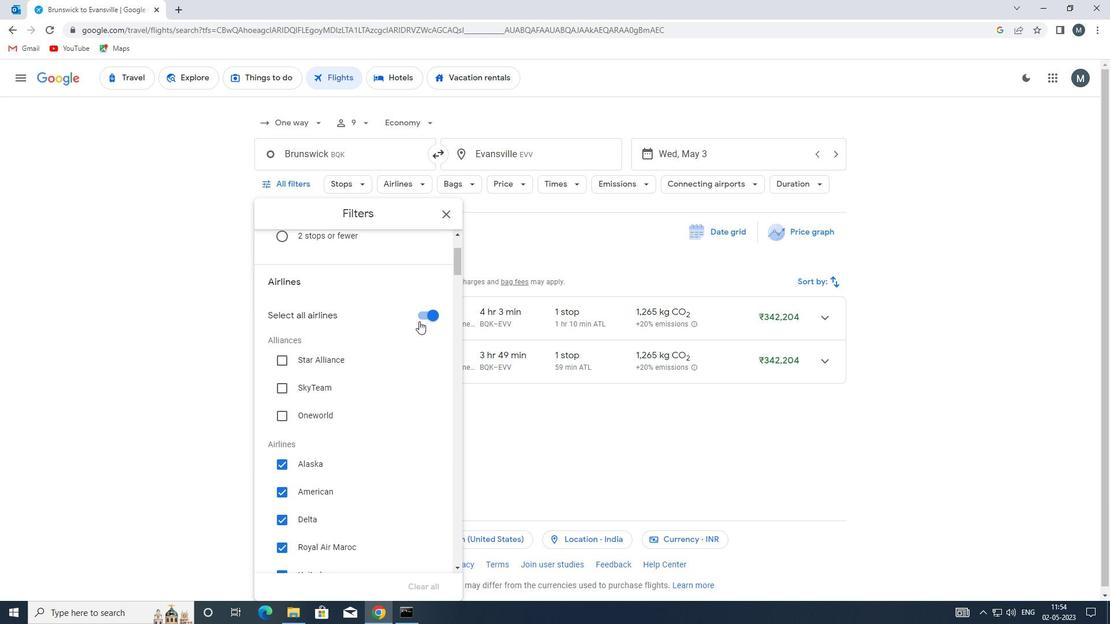 
Action: Mouse pressed left at (421, 316)
Screenshot: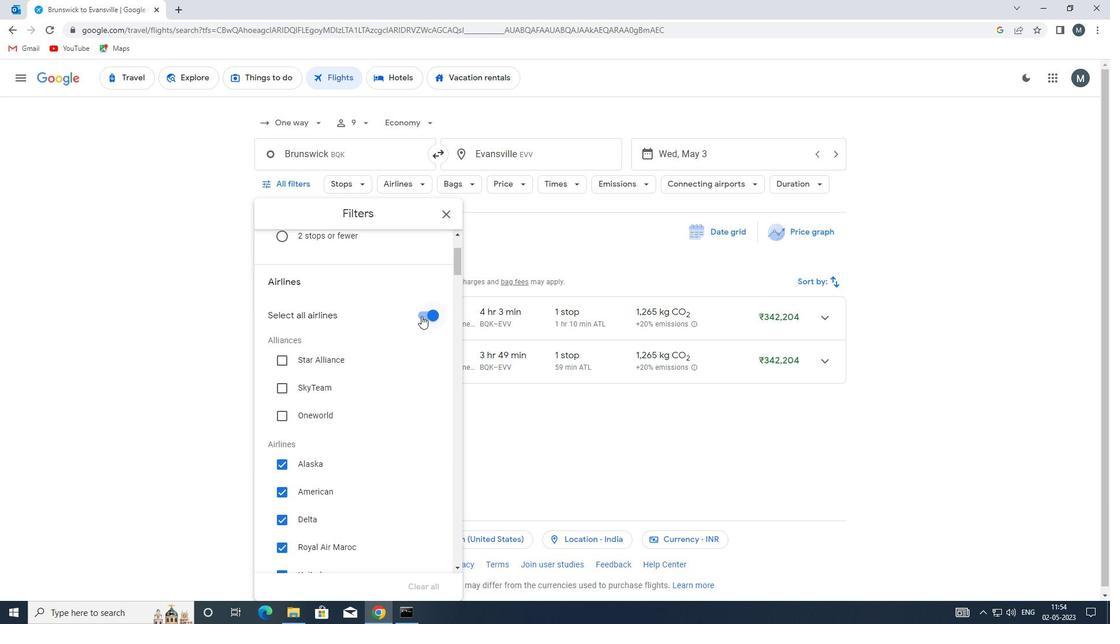 
Action: Mouse moved to (392, 341)
Screenshot: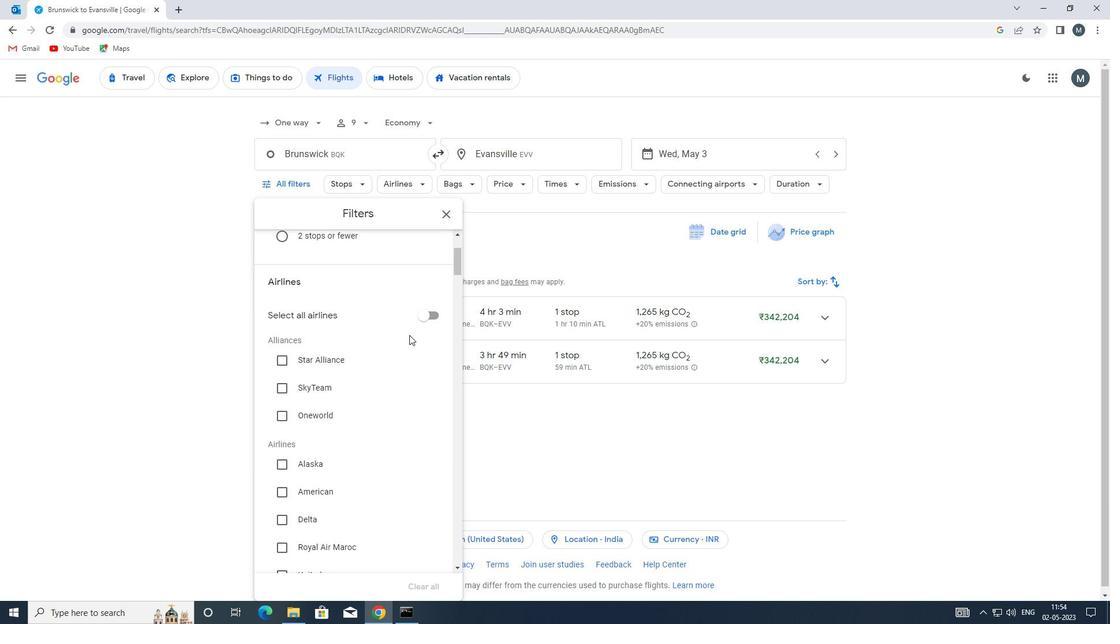 
Action: Mouse scrolled (392, 340) with delta (0, 0)
Screenshot: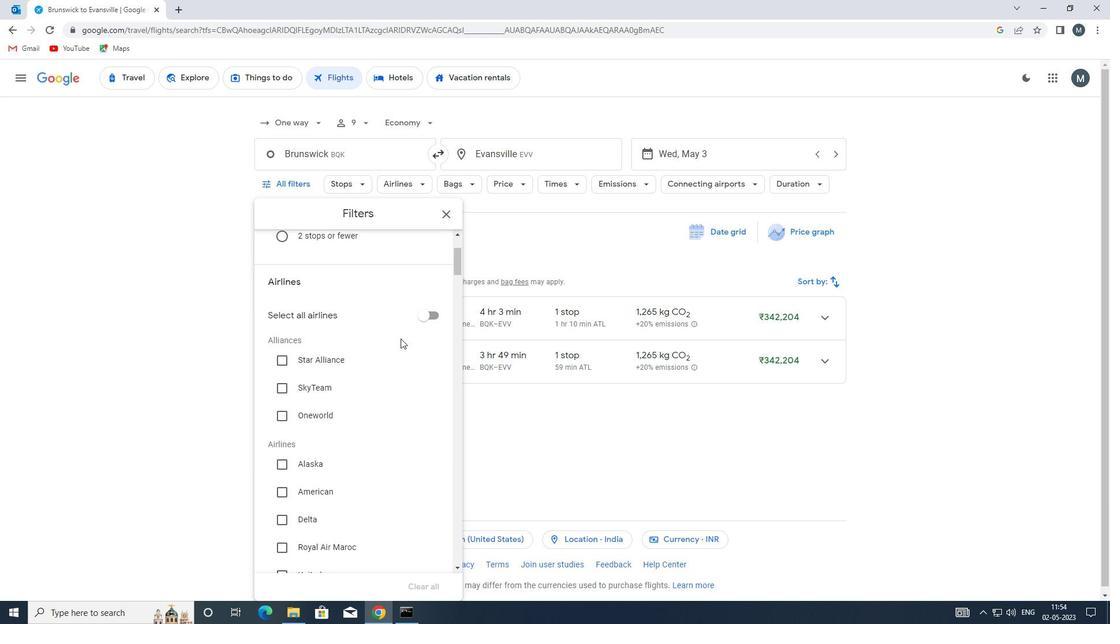 
Action: Mouse scrolled (392, 340) with delta (0, 0)
Screenshot: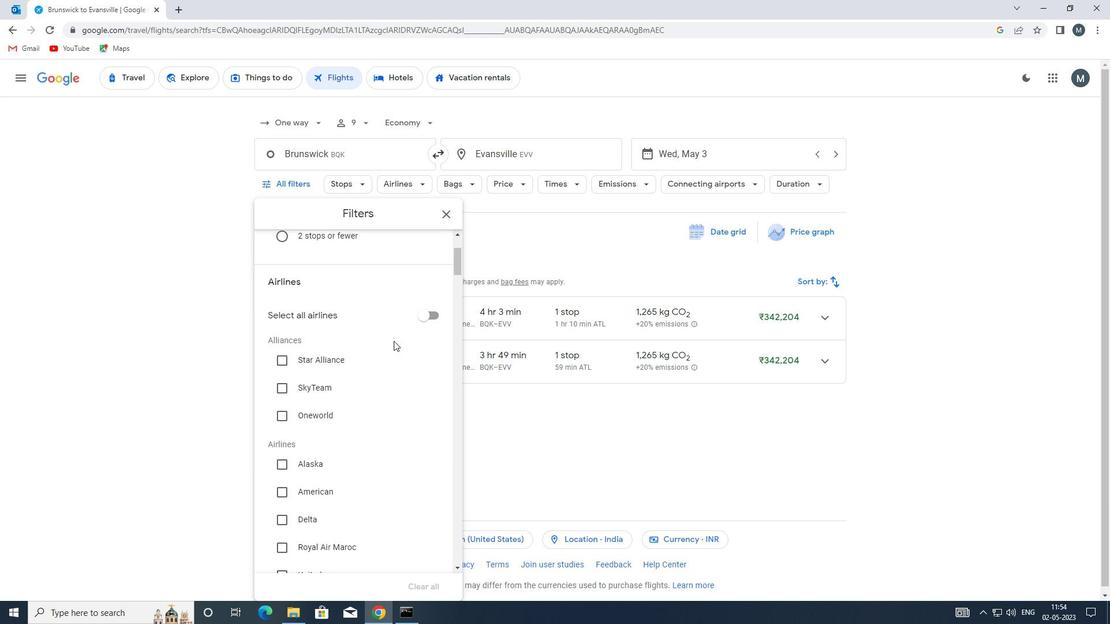 
Action: Mouse moved to (362, 343)
Screenshot: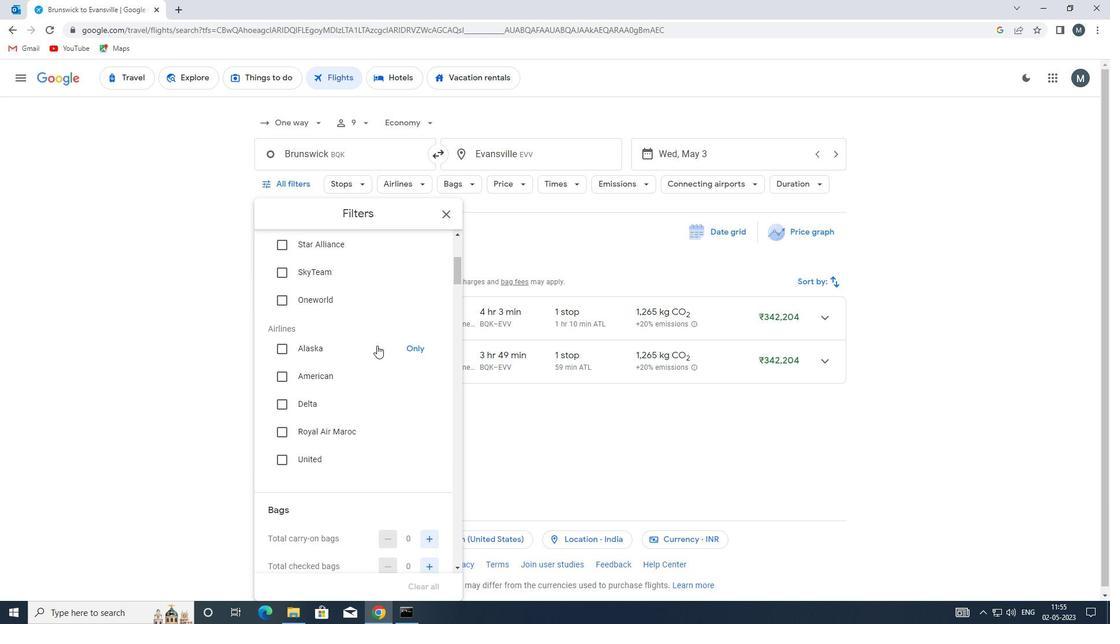 
Action: Mouse scrolled (362, 342) with delta (0, 0)
Screenshot: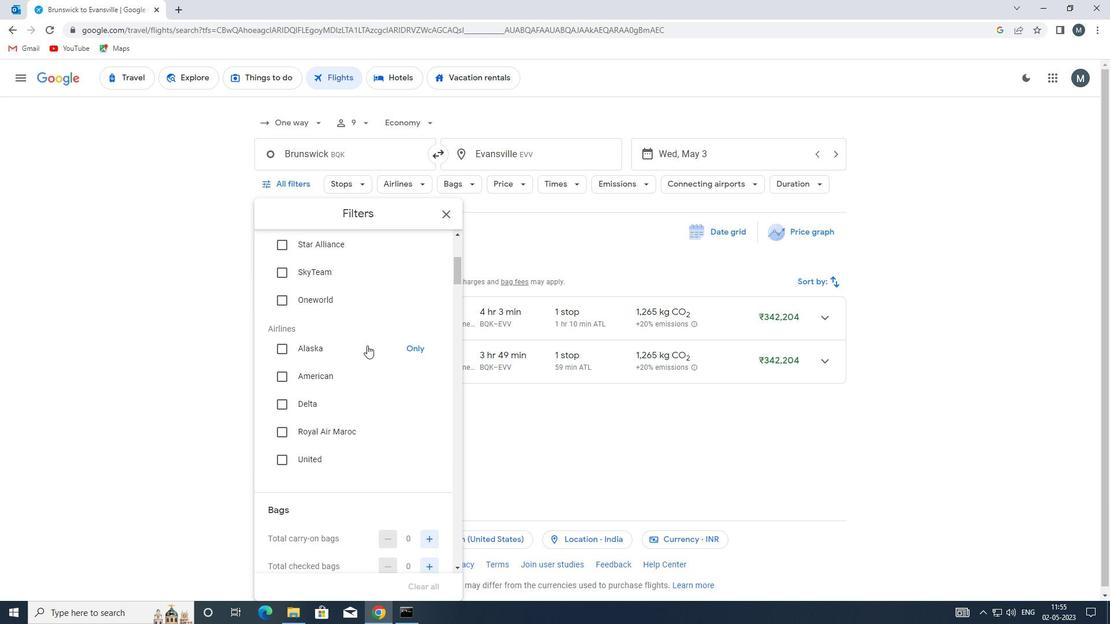 
Action: Mouse moved to (362, 343)
Screenshot: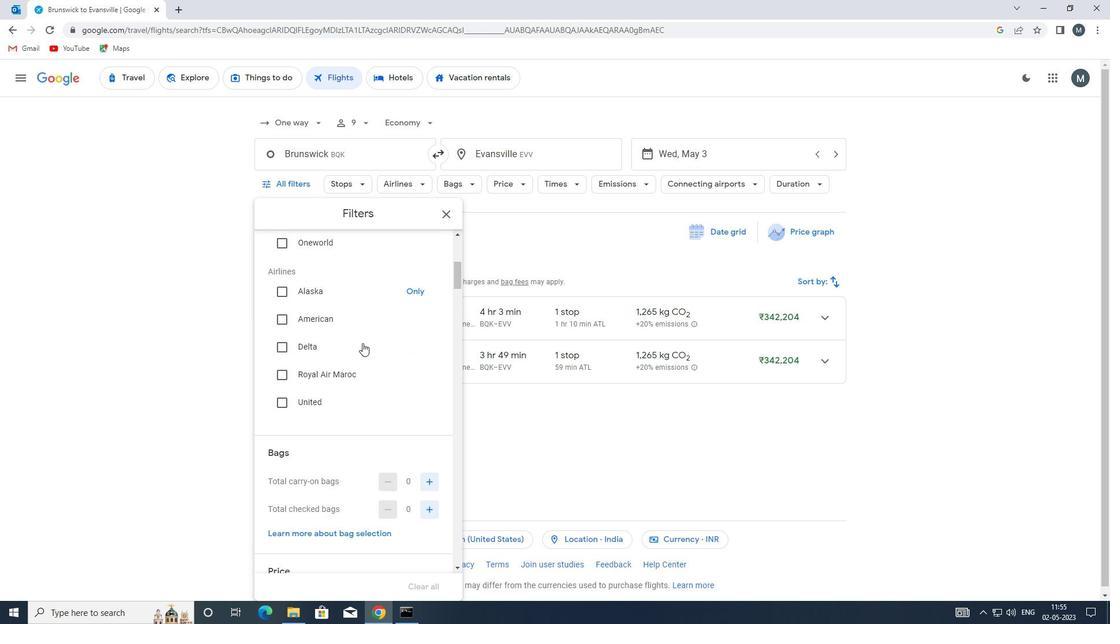 
Action: Mouse scrolled (362, 342) with delta (0, 0)
Screenshot: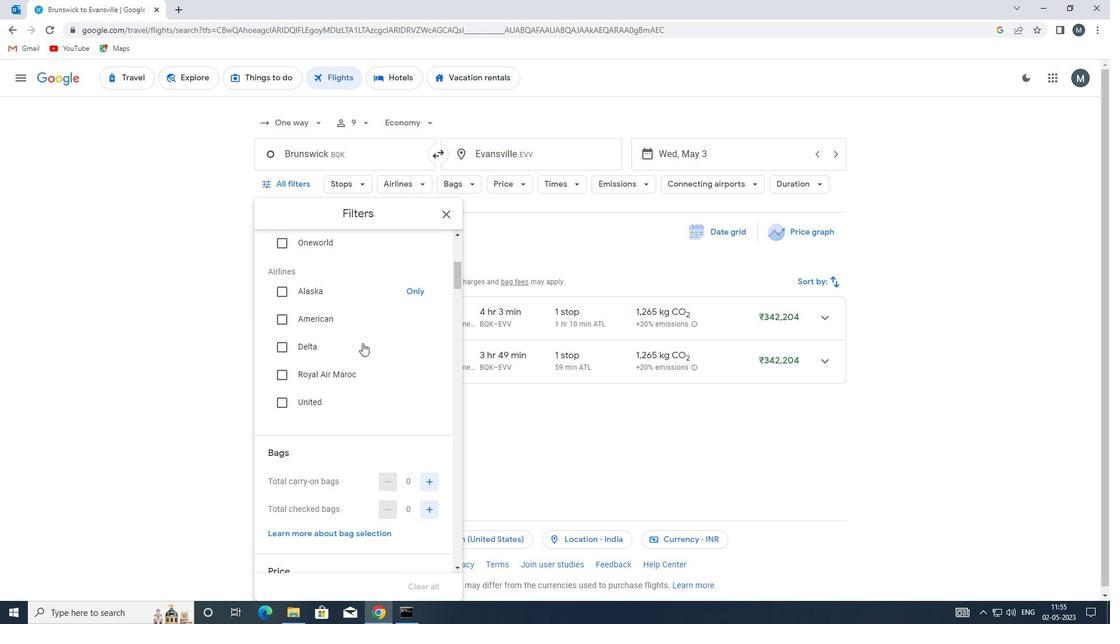 
Action: Mouse moved to (361, 343)
Screenshot: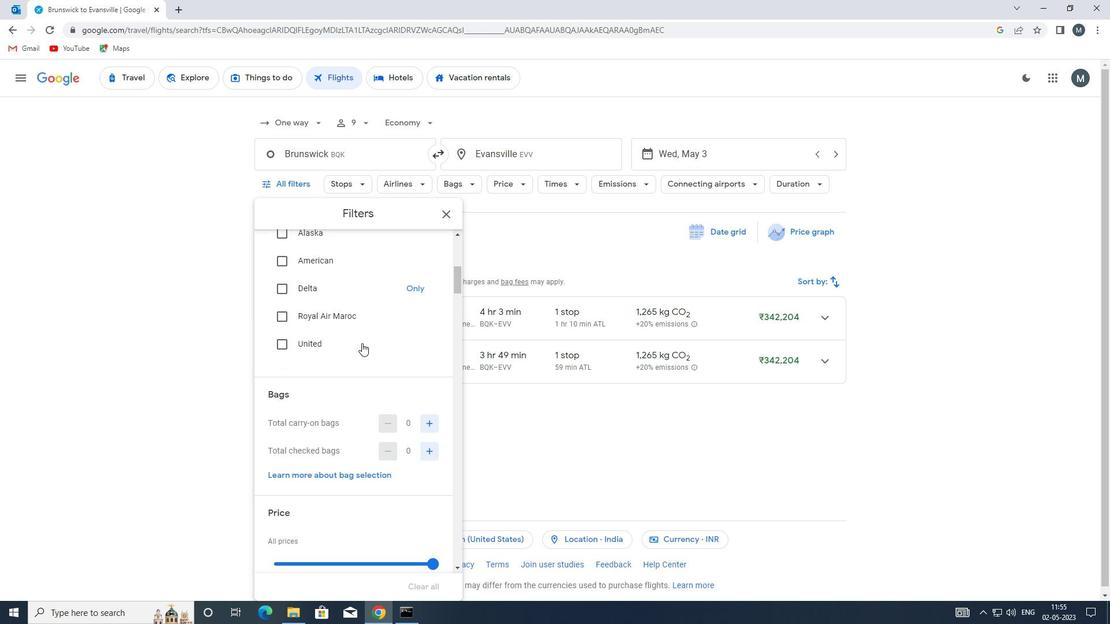 
Action: Mouse scrolled (361, 342) with delta (0, 0)
Screenshot: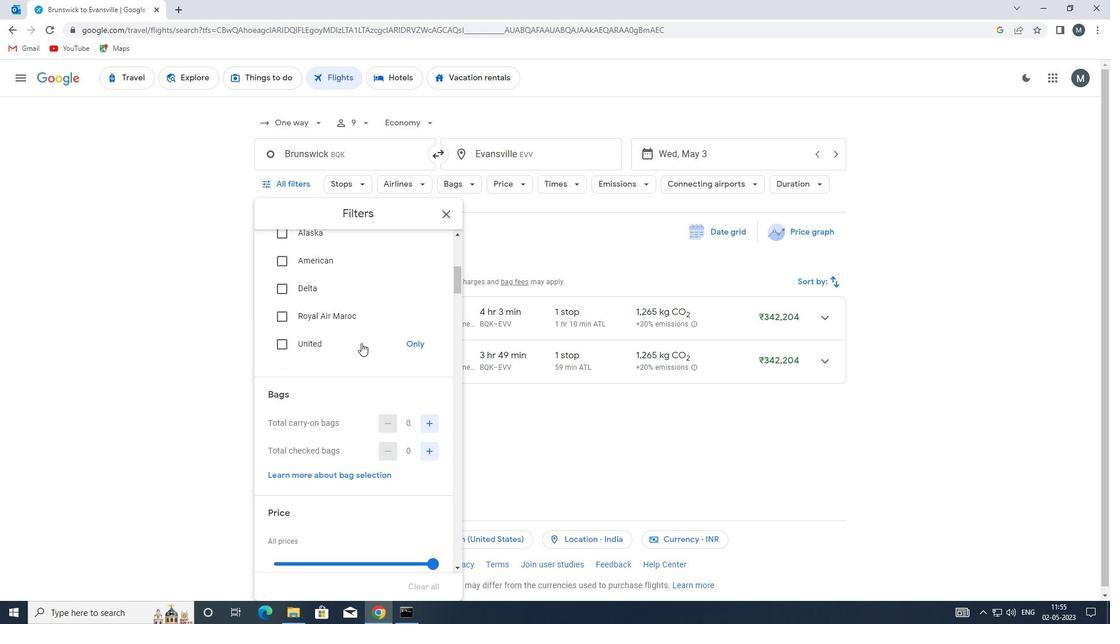 
Action: Mouse moved to (360, 342)
Screenshot: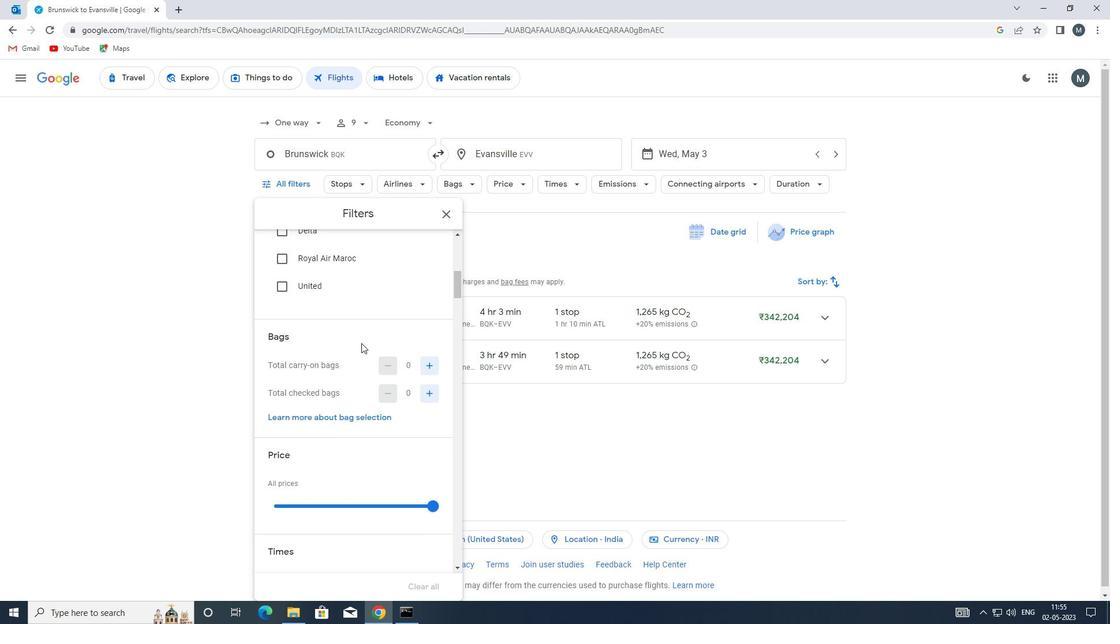 
Action: Mouse scrolled (360, 342) with delta (0, 0)
Screenshot: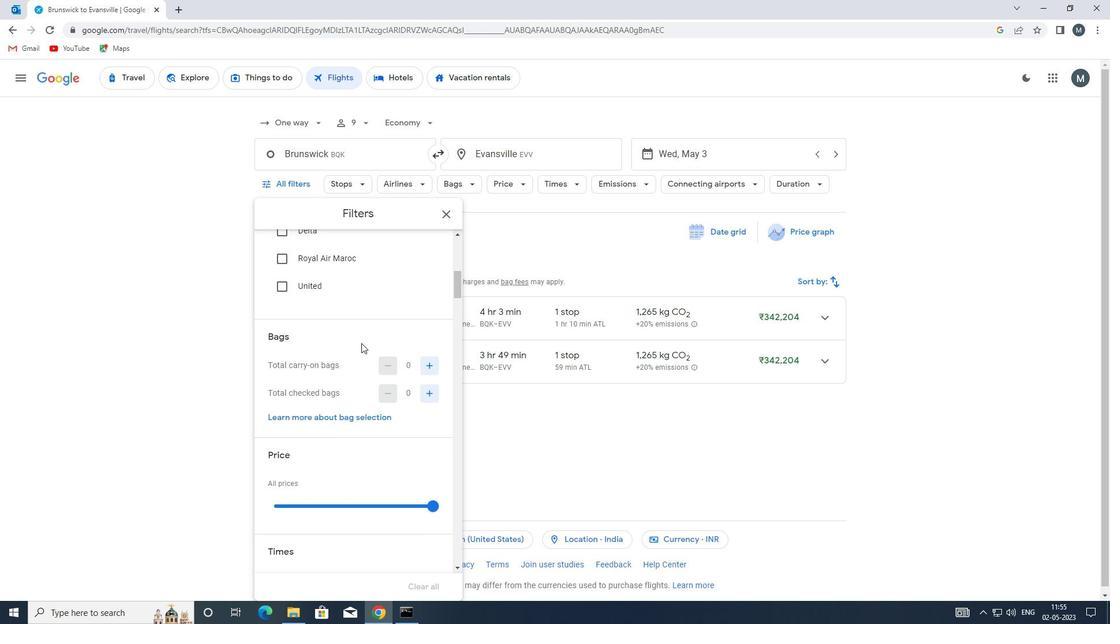 
Action: Mouse moved to (359, 371)
Screenshot: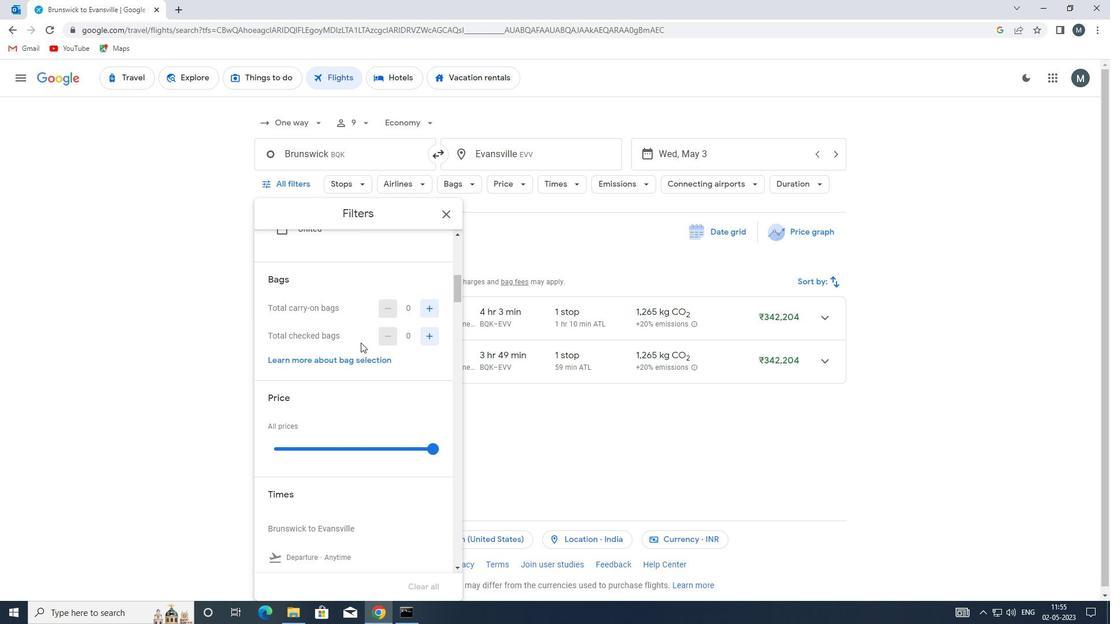 
Action: Mouse scrolled (359, 370) with delta (0, 0)
Screenshot: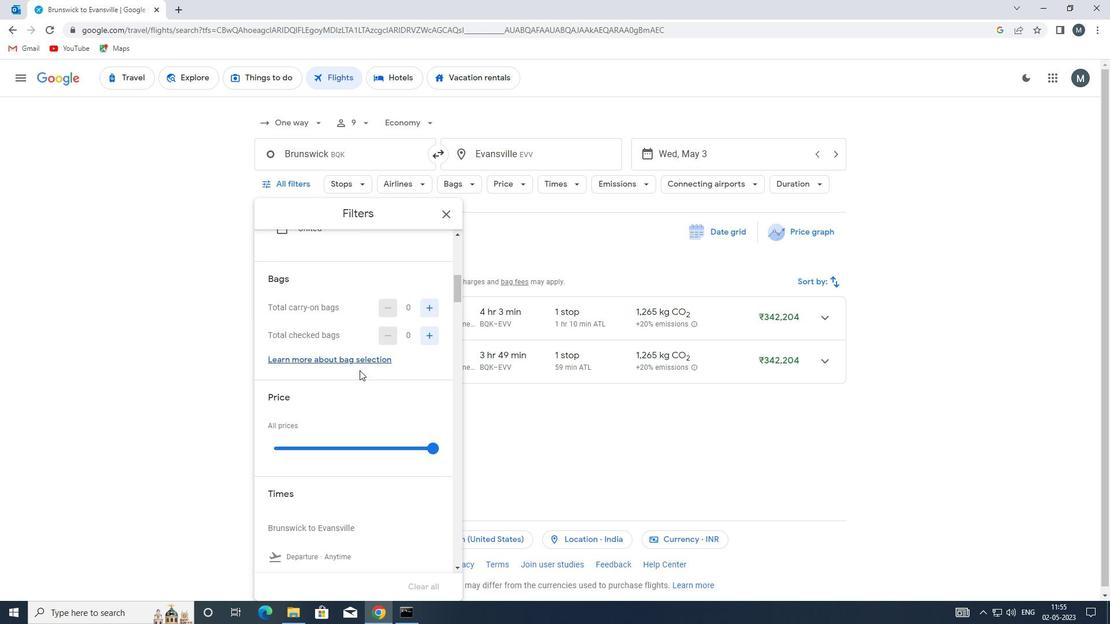 
Action: Mouse moved to (356, 386)
Screenshot: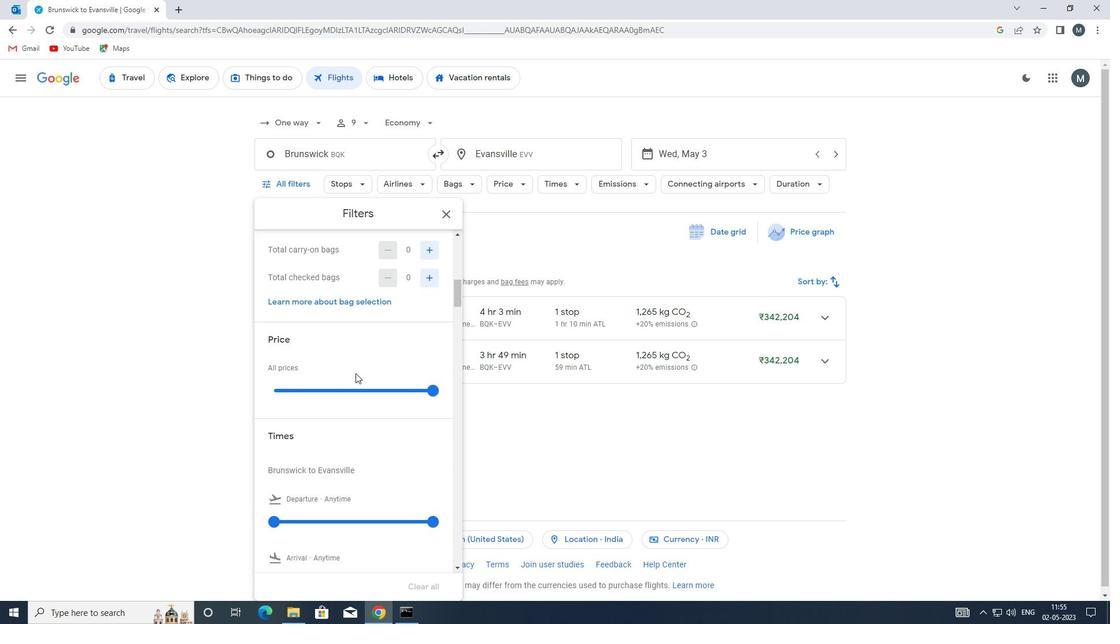 
Action: Mouse pressed left at (356, 386)
Screenshot: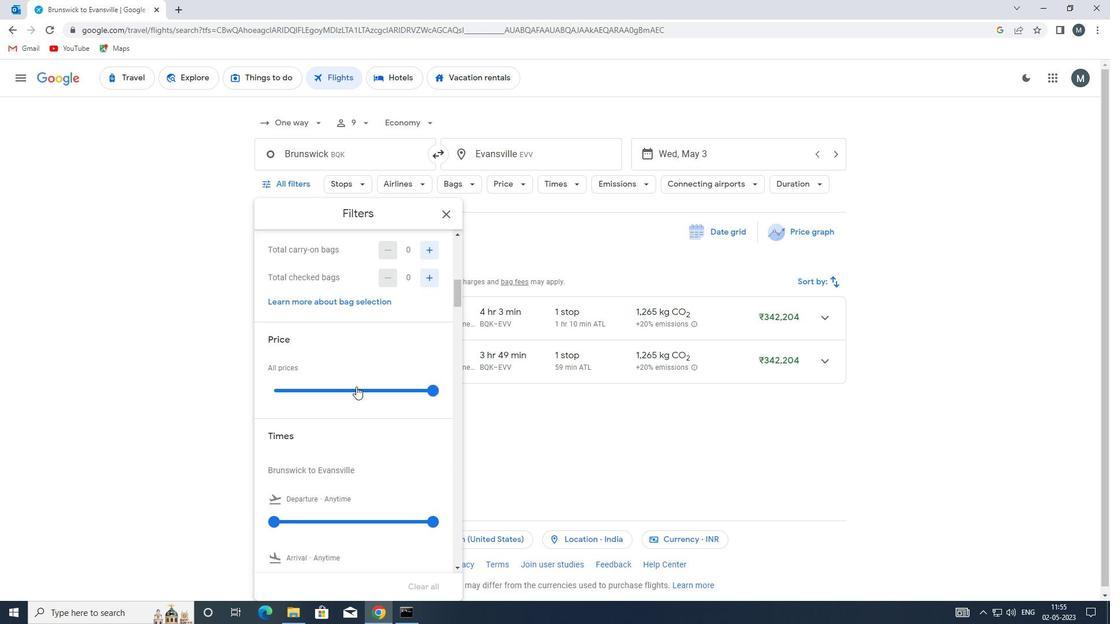 
Action: Mouse moved to (356, 386)
Screenshot: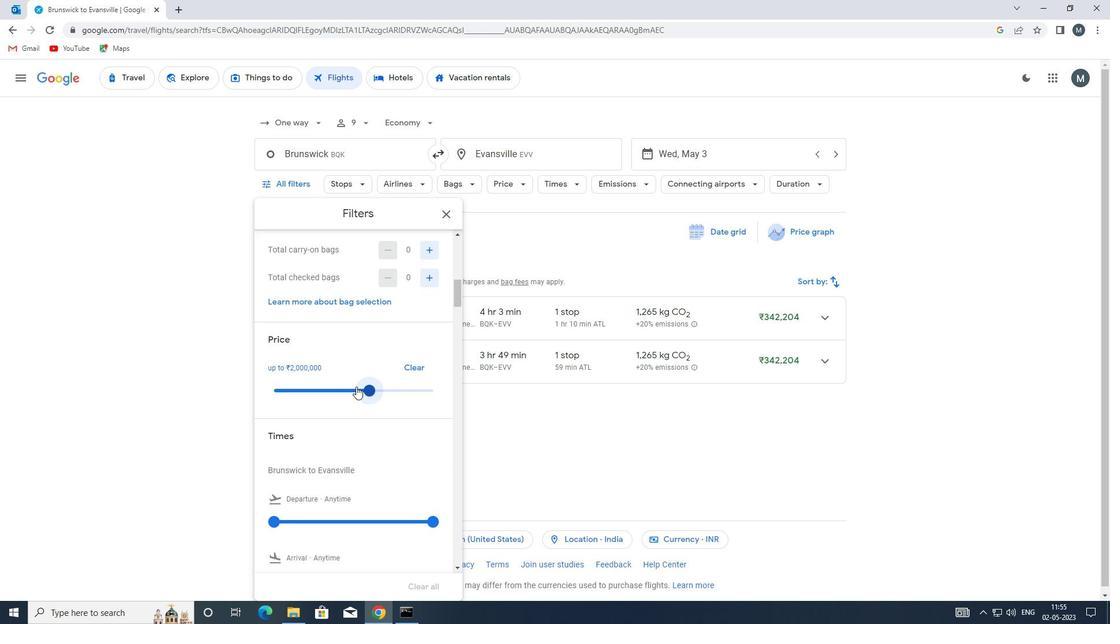 
Action: Mouse pressed left at (356, 386)
Screenshot: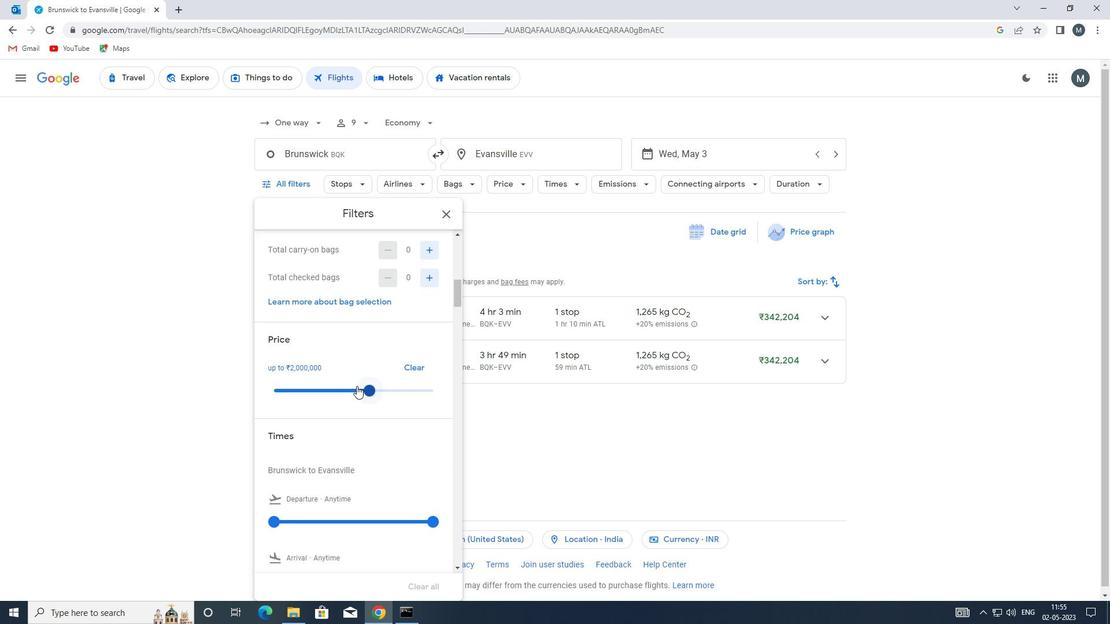 
Action: Mouse moved to (345, 367)
Screenshot: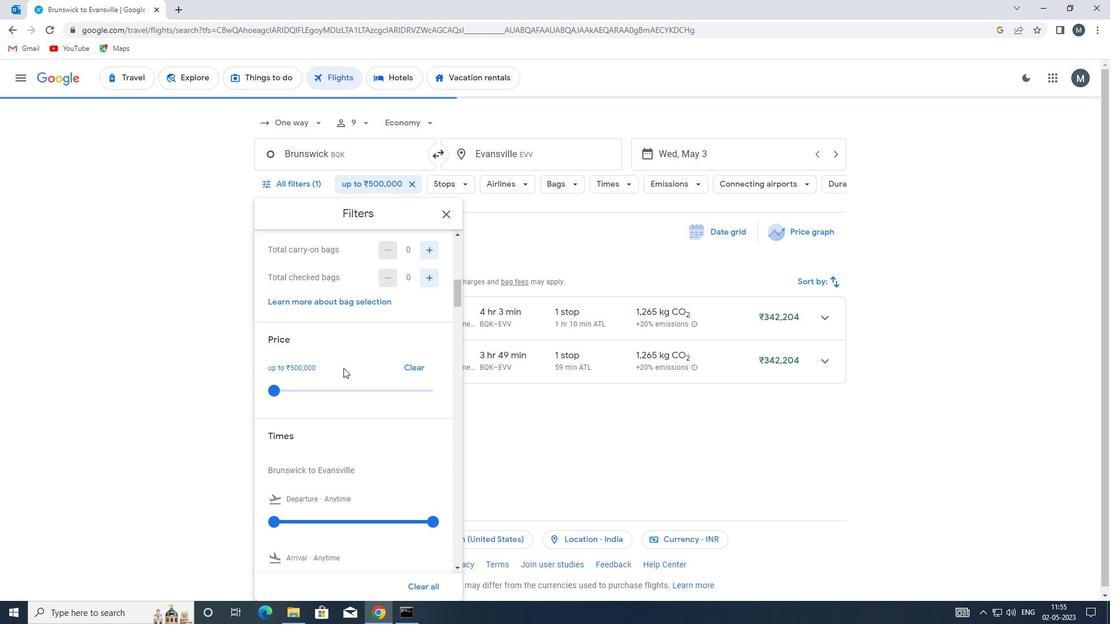 
Action: Mouse scrolled (345, 366) with delta (0, 0)
Screenshot: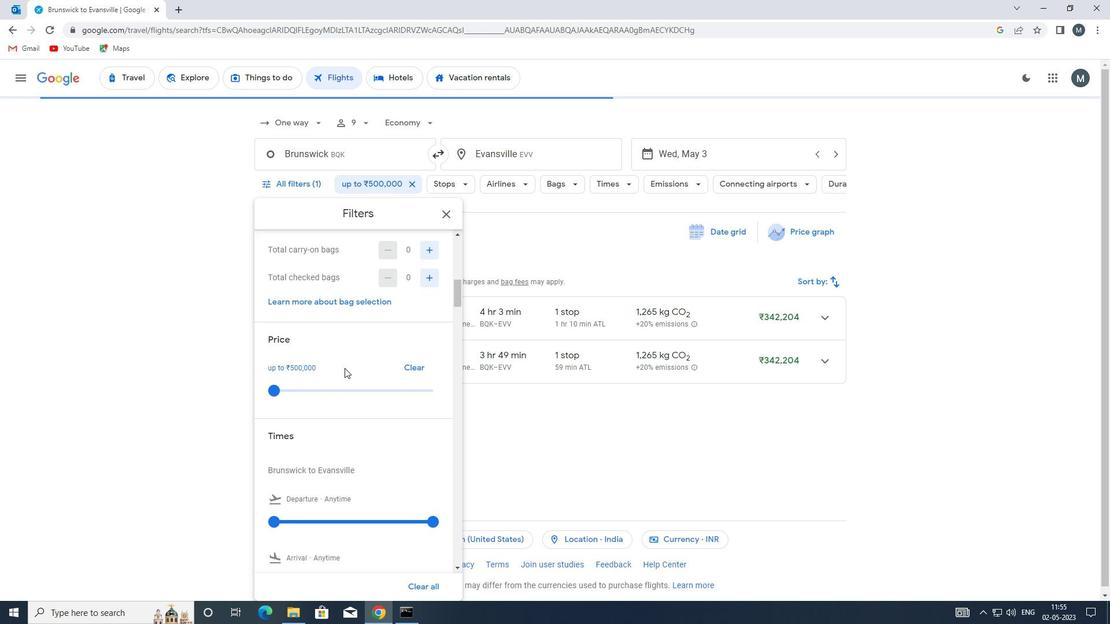 
Action: Mouse moved to (345, 366)
Screenshot: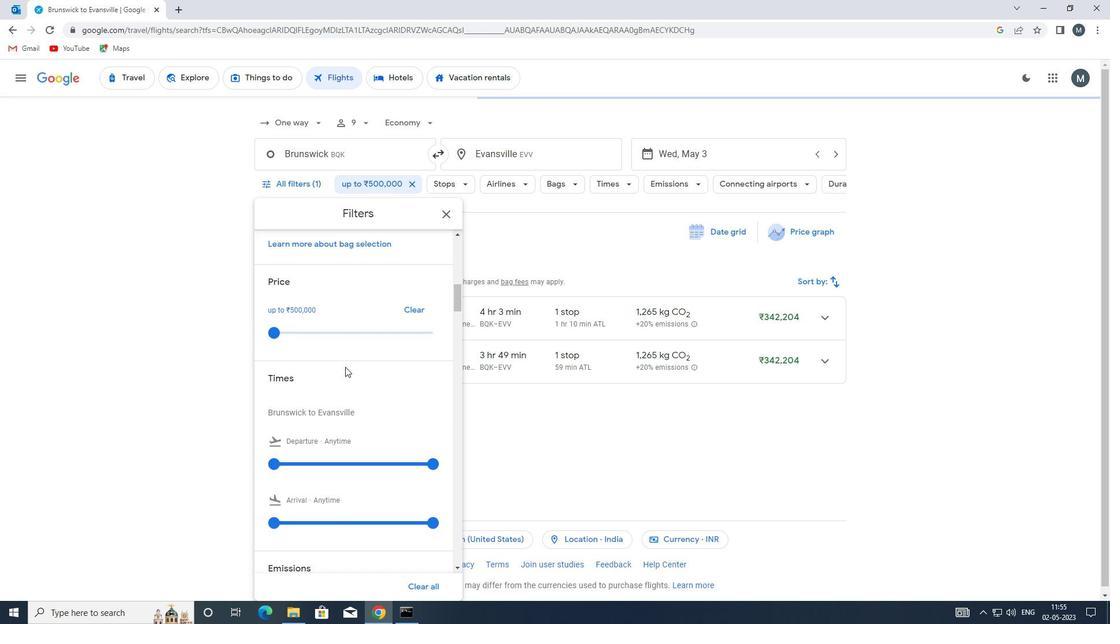 
Action: Mouse scrolled (345, 365) with delta (0, 0)
Screenshot: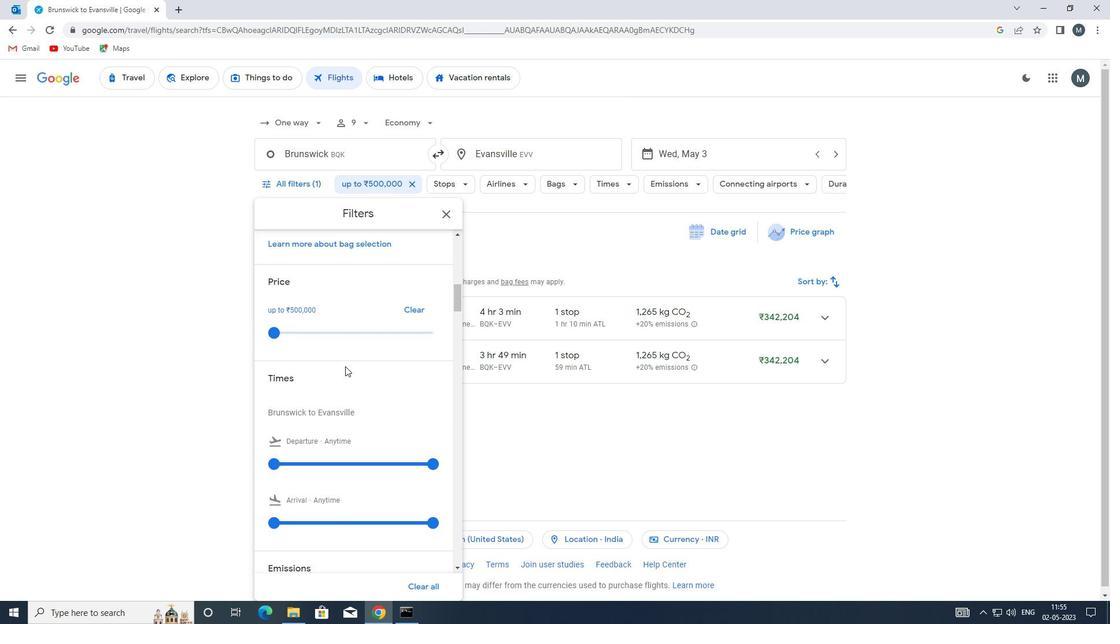 
Action: Mouse moved to (272, 400)
Screenshot: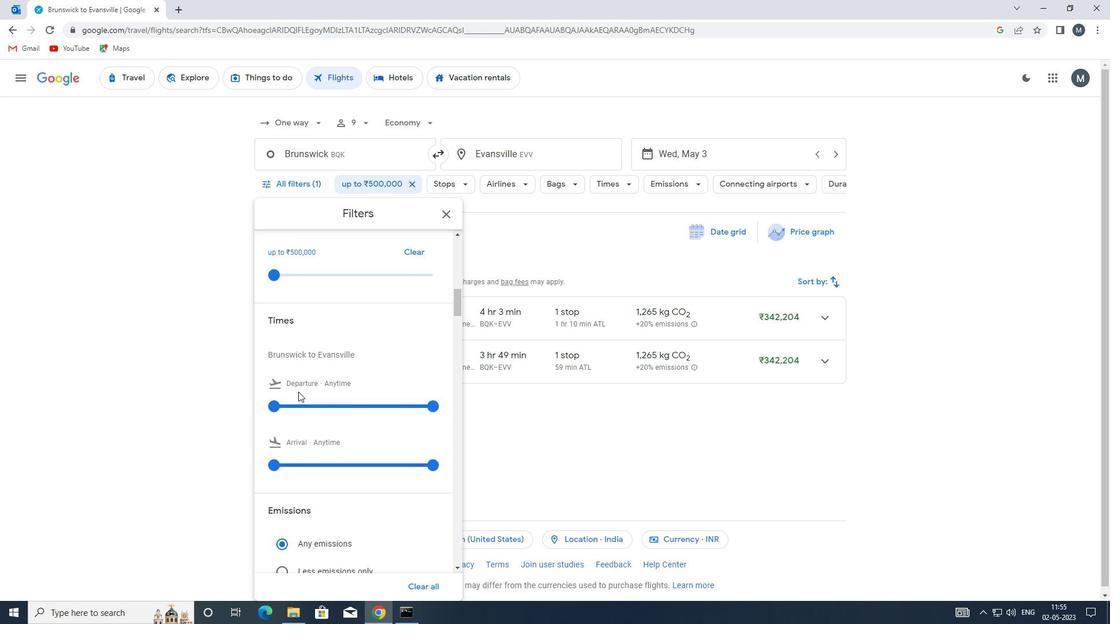 
Action: Mouse pressed left at (272, 400)
Screenshot: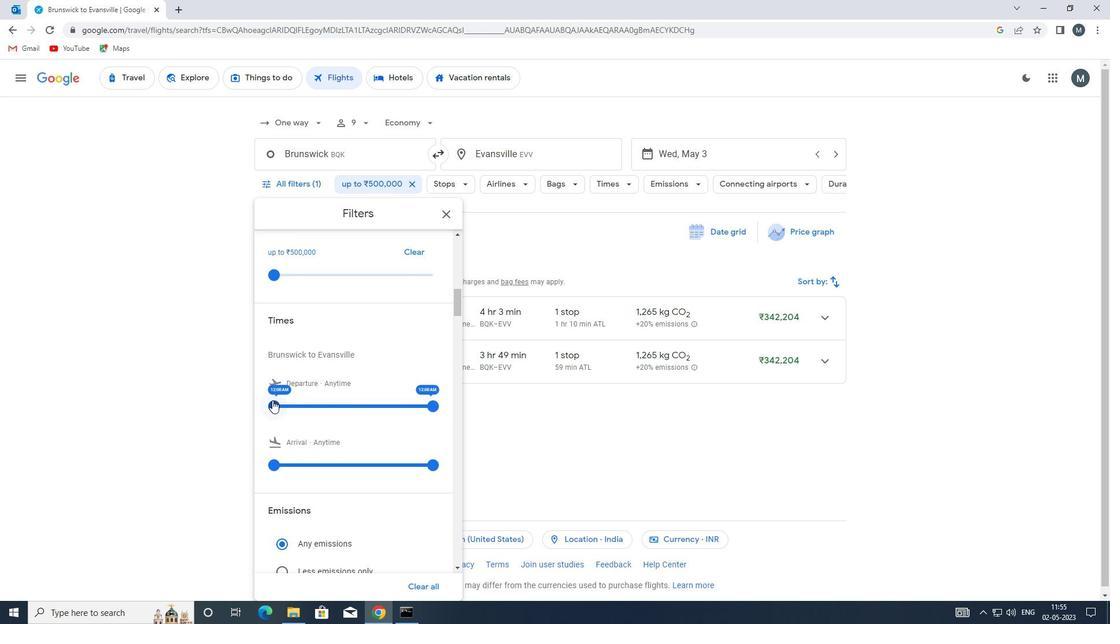
Action: Mouse moved to (423, 404)
Screenshot: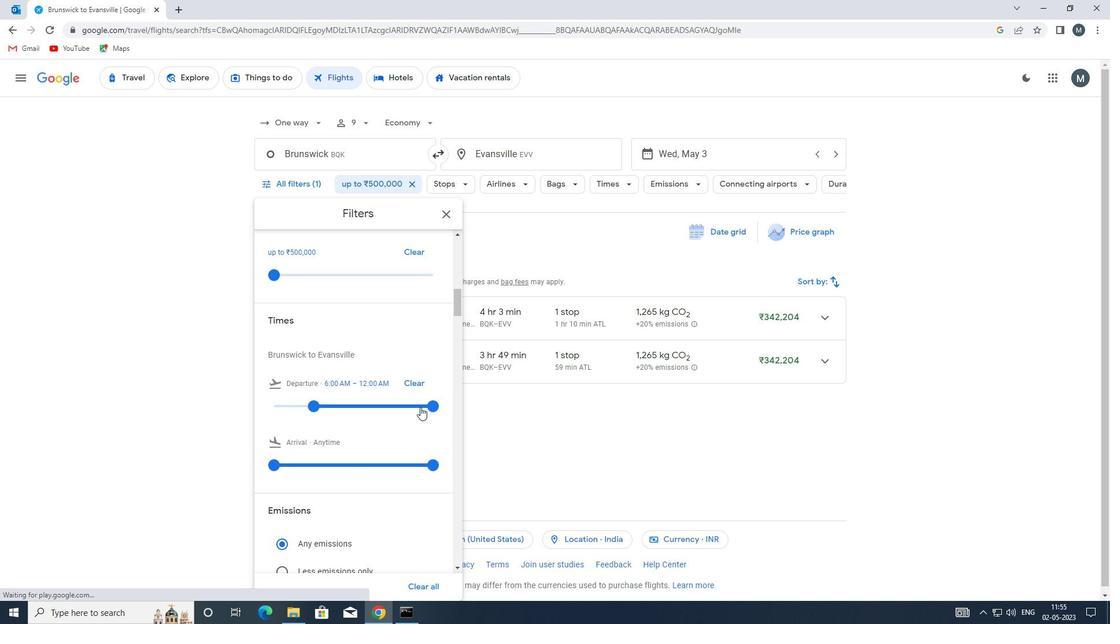 
Action: Mouse pressed left at (423, 404)
Screenshot: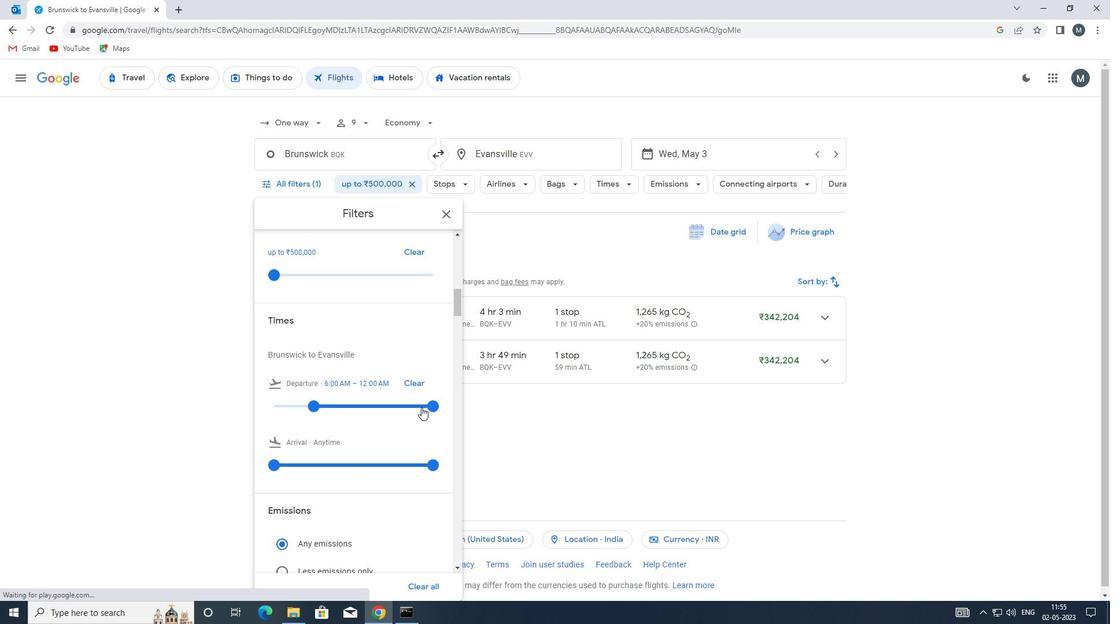 
Action: Mouse moved to (324, 395)
Screenshot: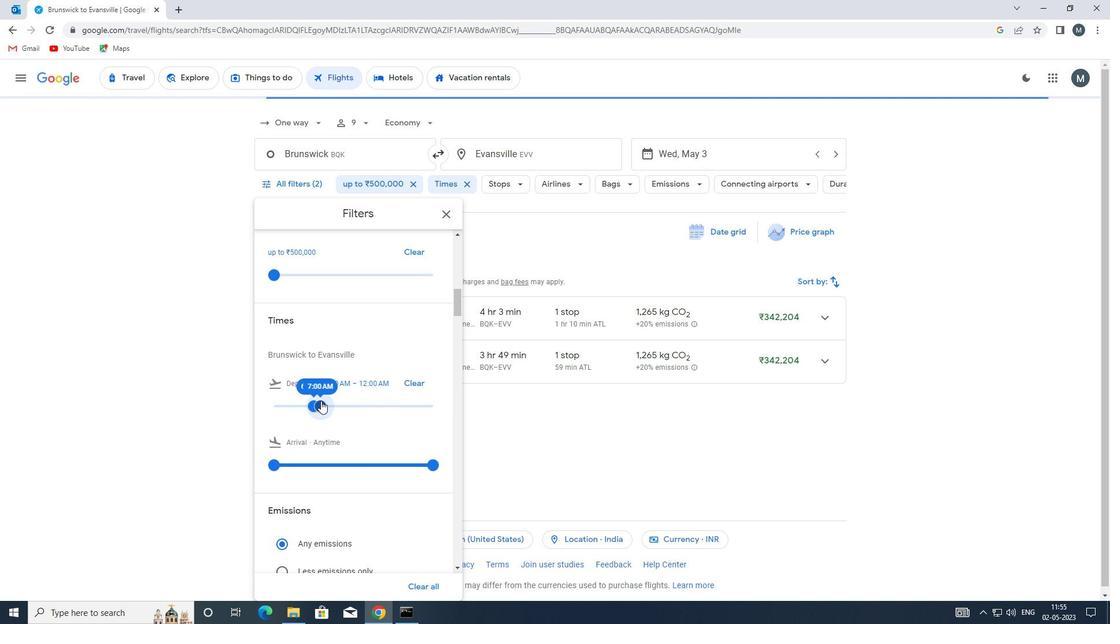 
Action: Mouse scrolled (324, 395) with delta (0, 0)
Screenshot: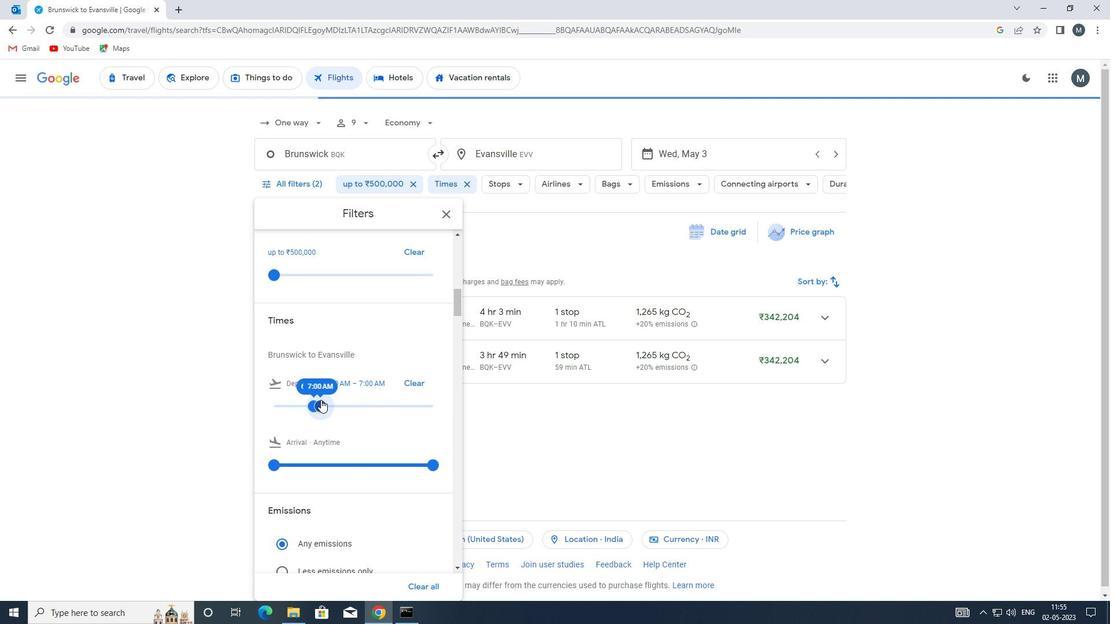 
Action: Mouse scrolled (324, 395) with delta (0, 0)
Screenshot: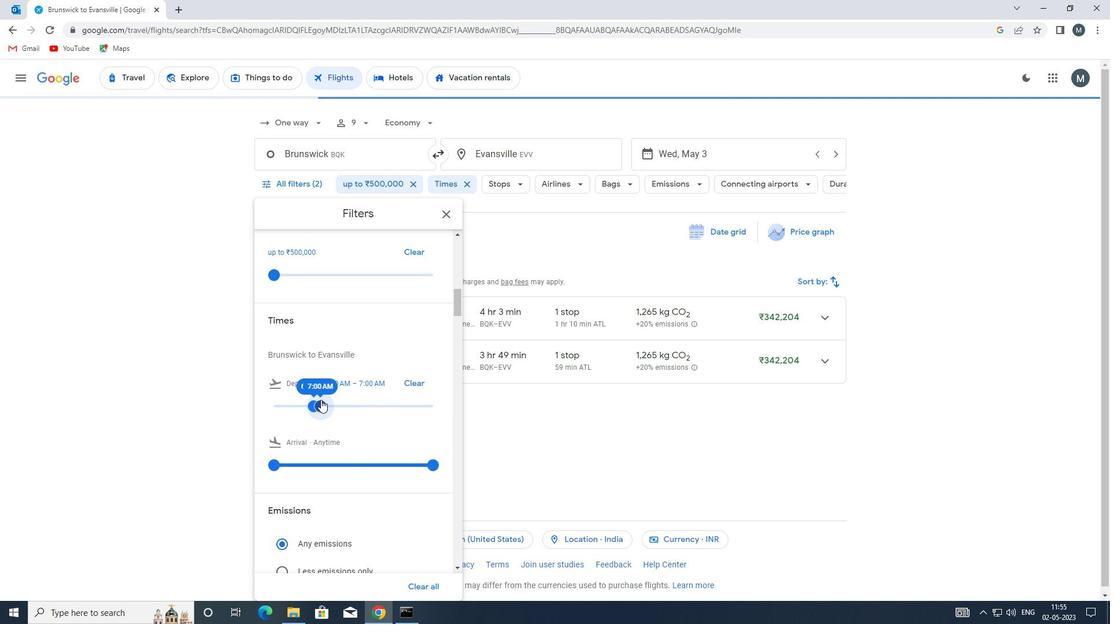 
Action: Mouse scrolled (324, 395) with delta (0, 0)
Screenshot: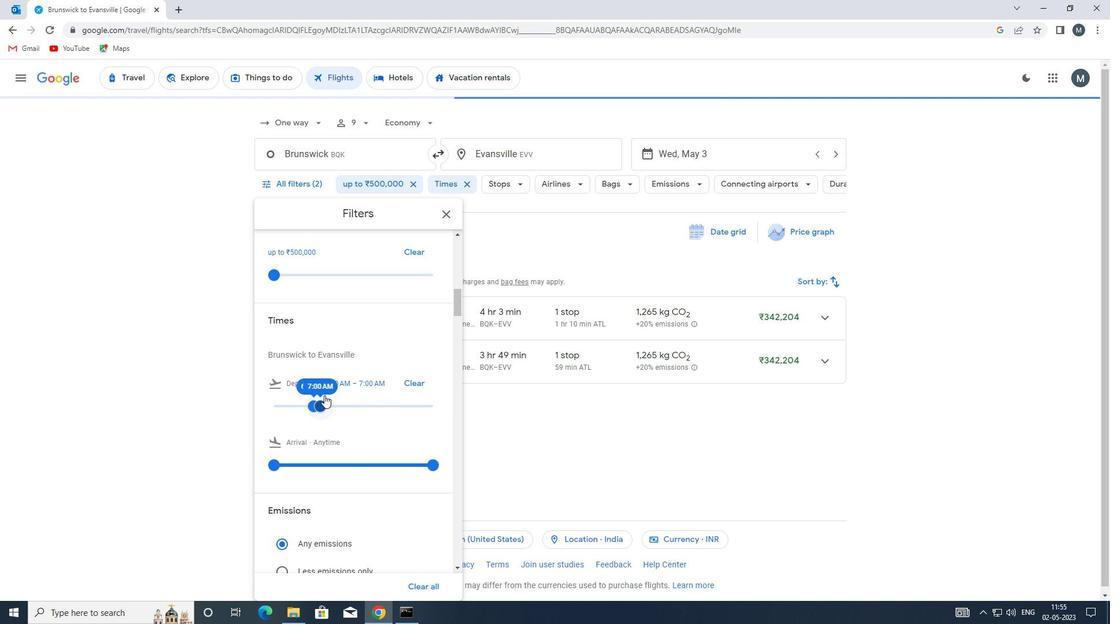 
Action: Mouse moved to (444, 216)
Screenshot: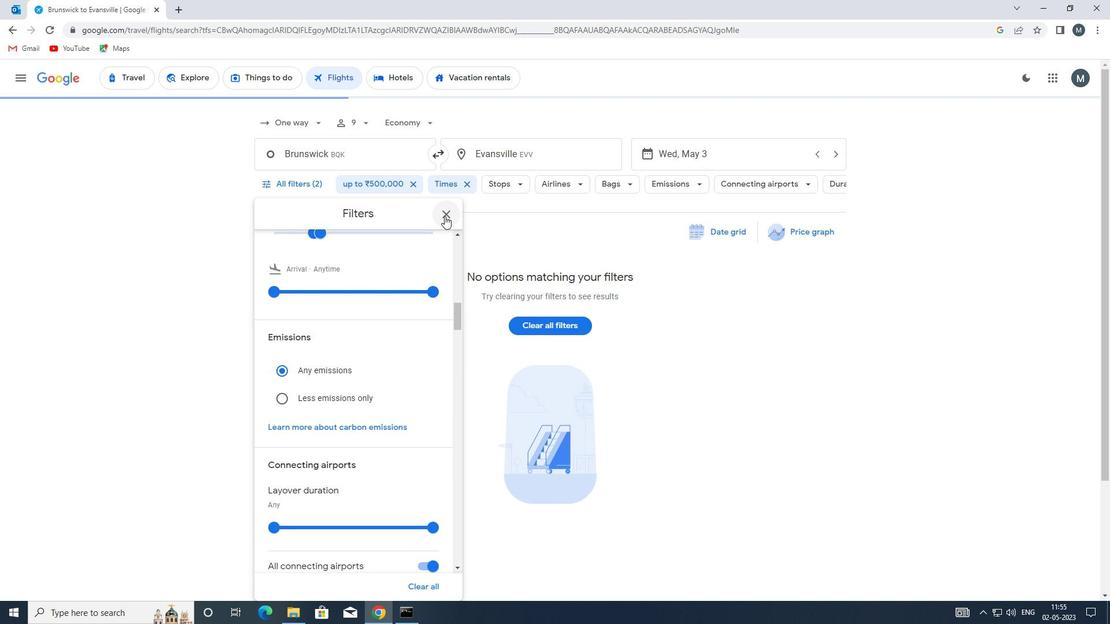 
Action: Mouse pressed left at (444, 216)
Screenshot: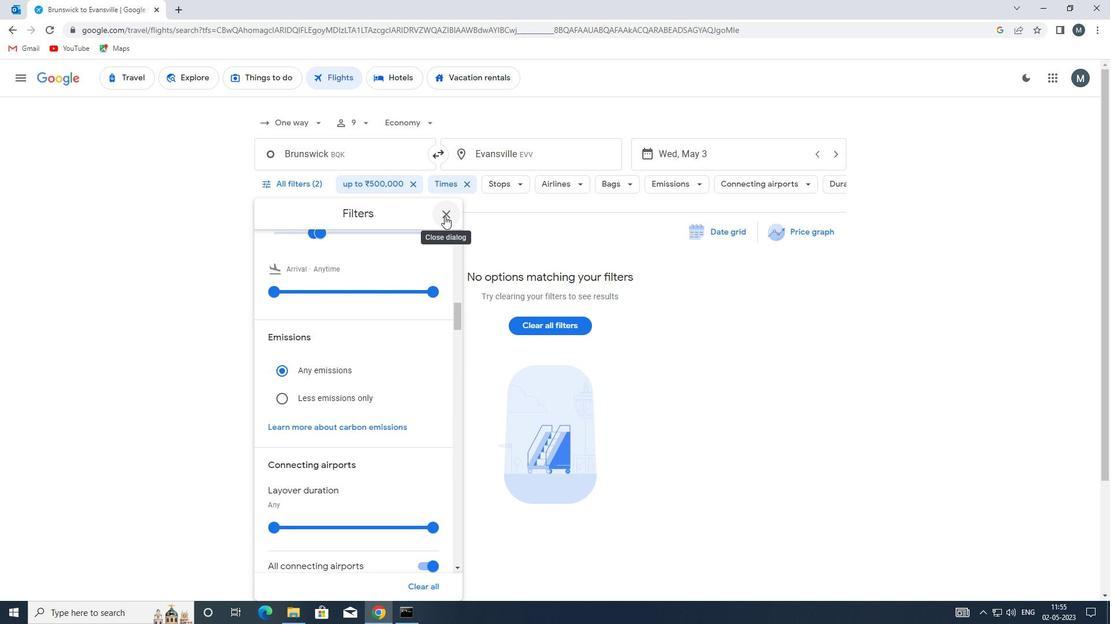 
